 Task: Look for space in Antofagasta, Chile from 3rd August, 2023 to 7th August, 2023 for 2 adults in price range Rs.4000 to Rs.9000. Place can be private room with 1  bedroom having 1 bed and 1 bathroom. Property type can be house, flat, guest house, hotel. Booking option can be shelf check-in. Required host language is English.
Action: Mouse moved to (451, 147)
Screenshot: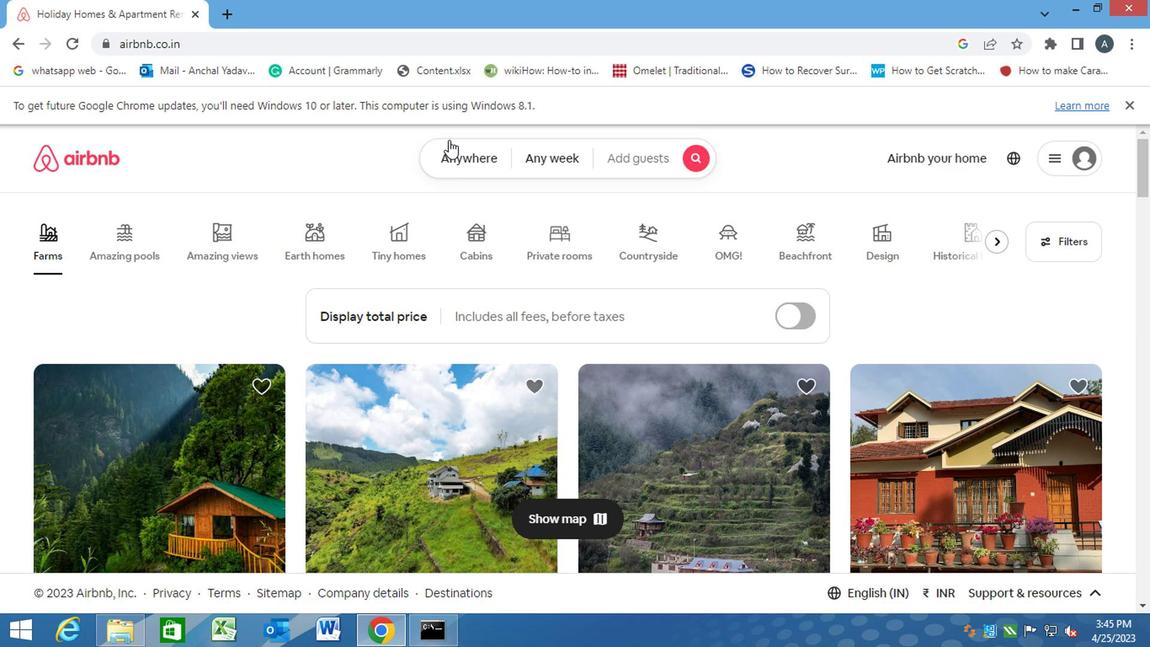 
Action: Mouse pressed left at (451, 147)
Screenshot: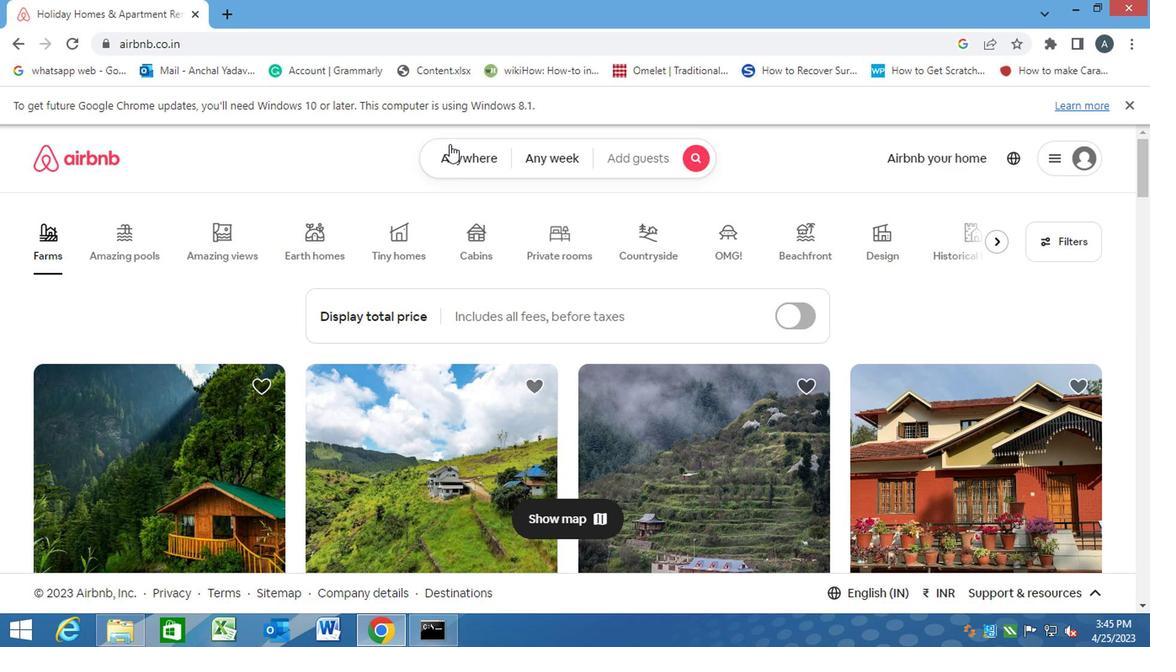 
Action: Mouse moved to (367, 213)
Screenshot: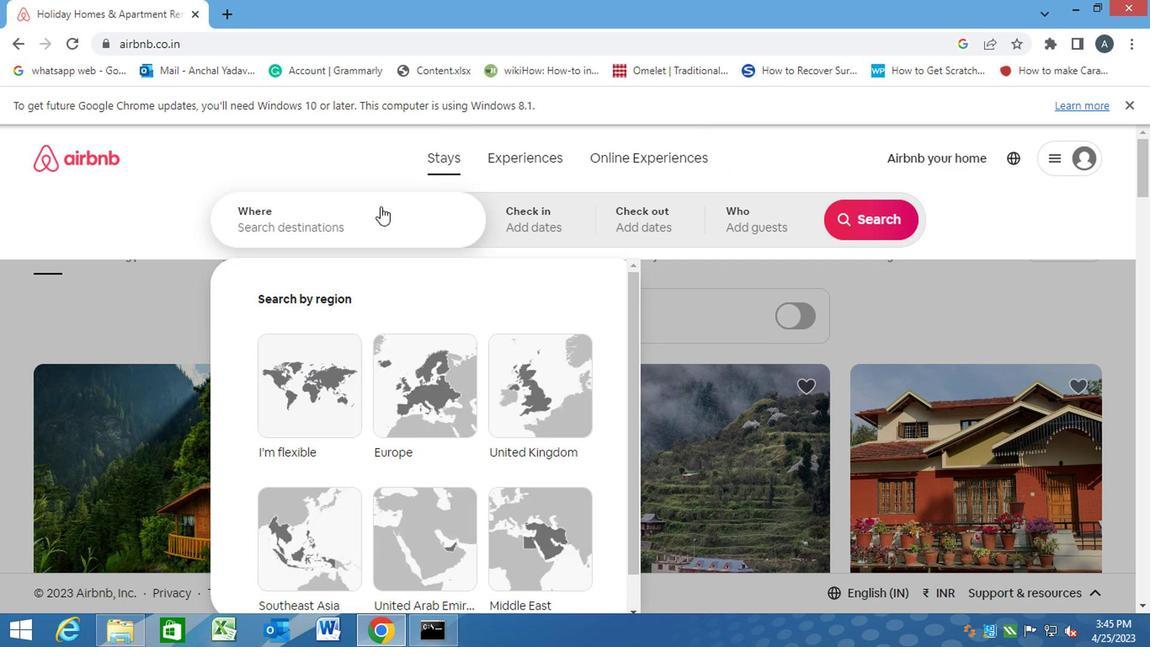 
Action: Mouse pressed left at (367, 213)
Screenshot: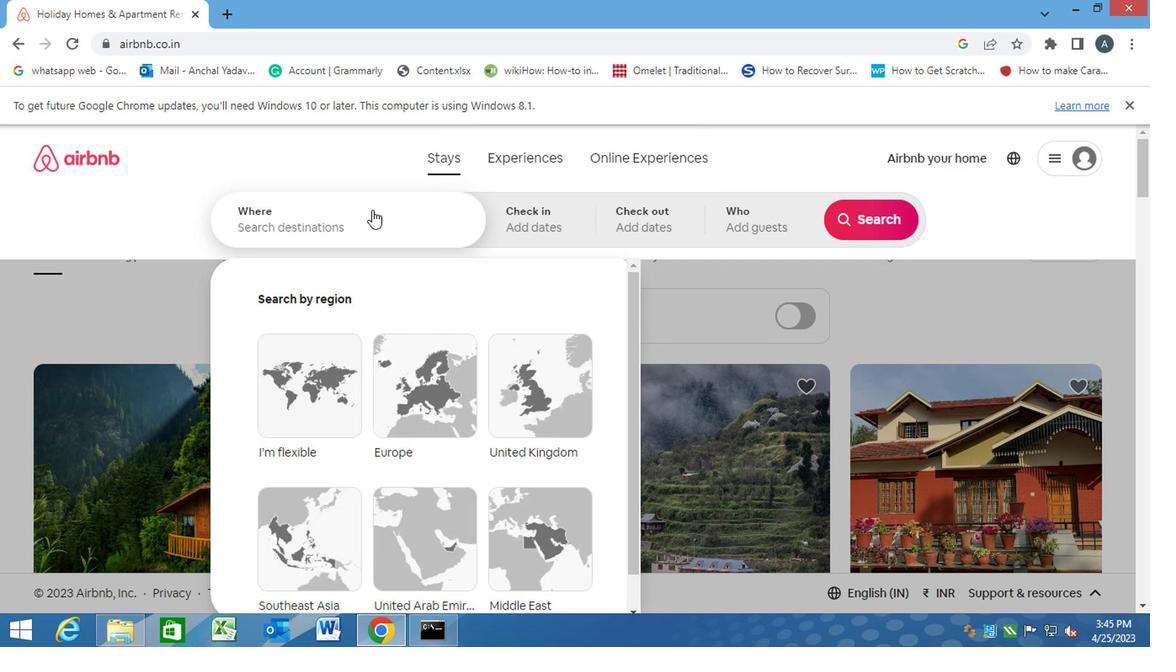 
Action: Key pressed a<Key.caps_lock>ntofagasta,<Key.space><Key.caps_lock>c<Key.caps_lock>hile<Key.enter>
Screenshot: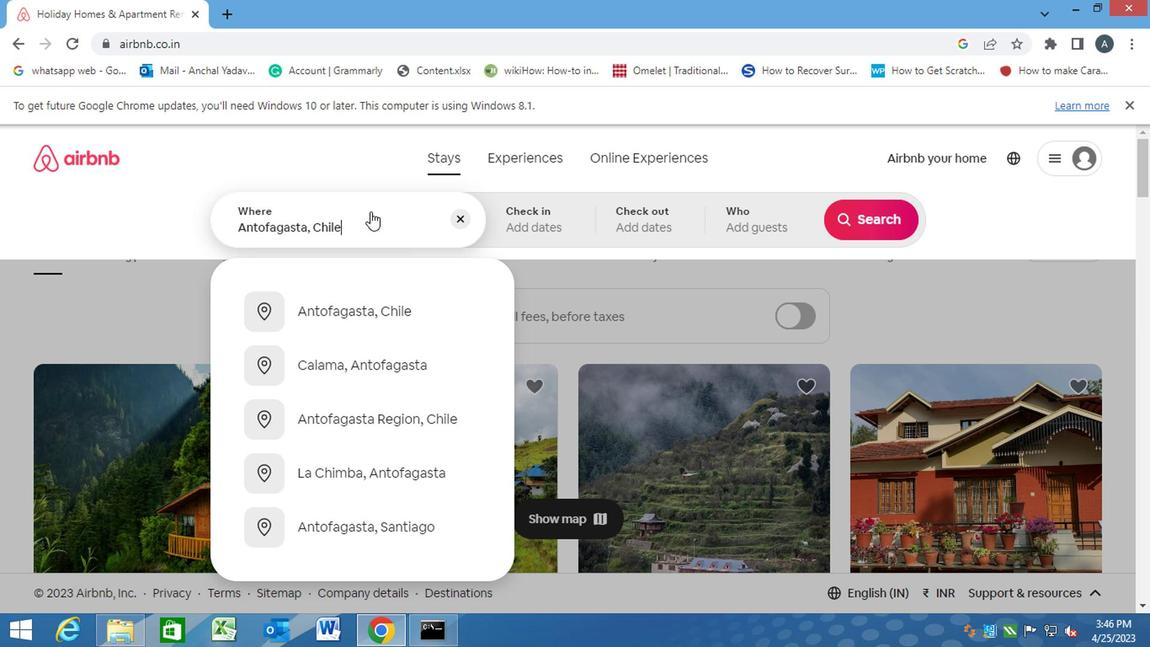 
Action: Mouse moved to (862, 354)
Screenshot: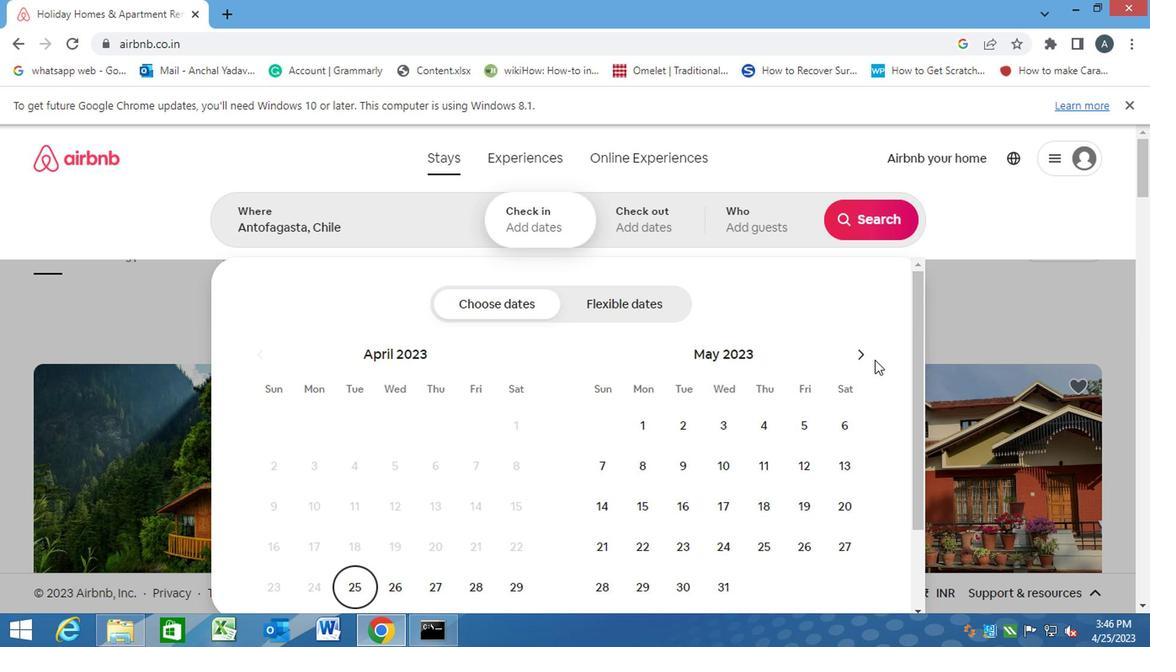 
Action: Mouse pressed left at (862, 354)
Screenshot: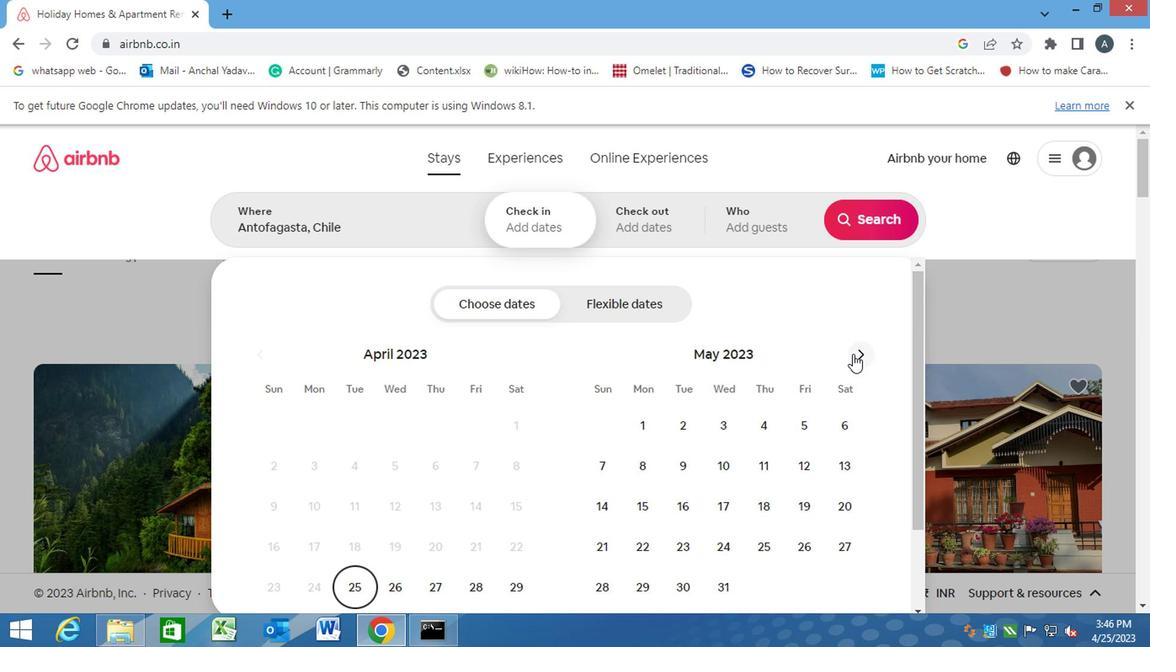 
Action: Mouse moved to (862, 354)
Screenshot: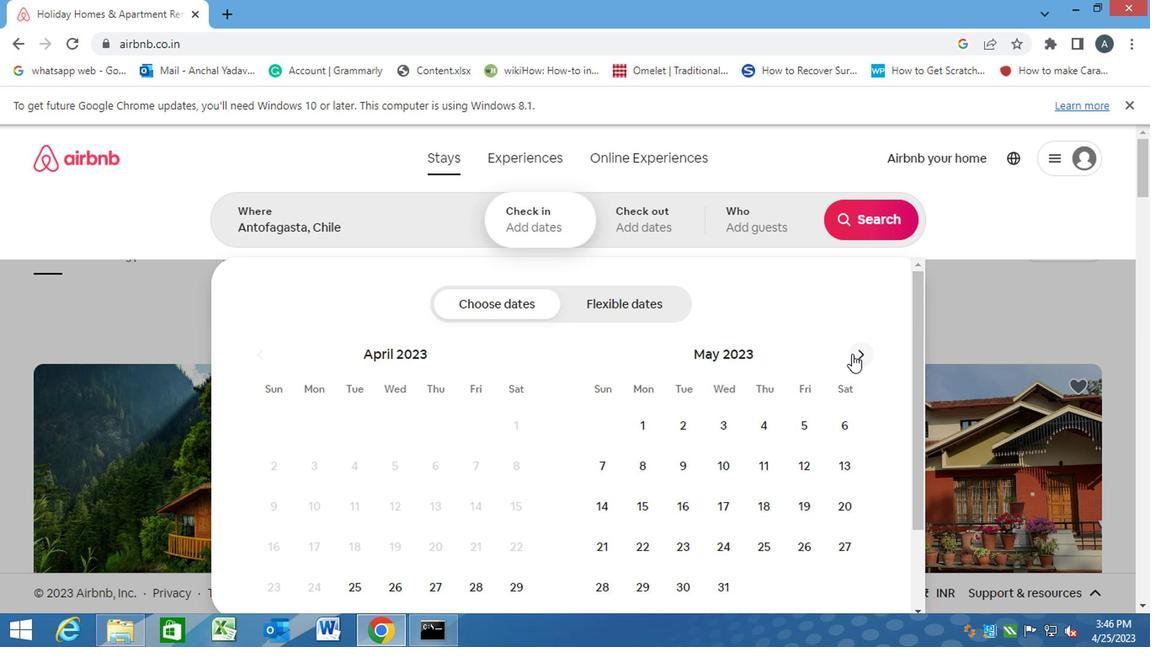 
Action: Mouse pressed left at (862, 354)
Screenshot: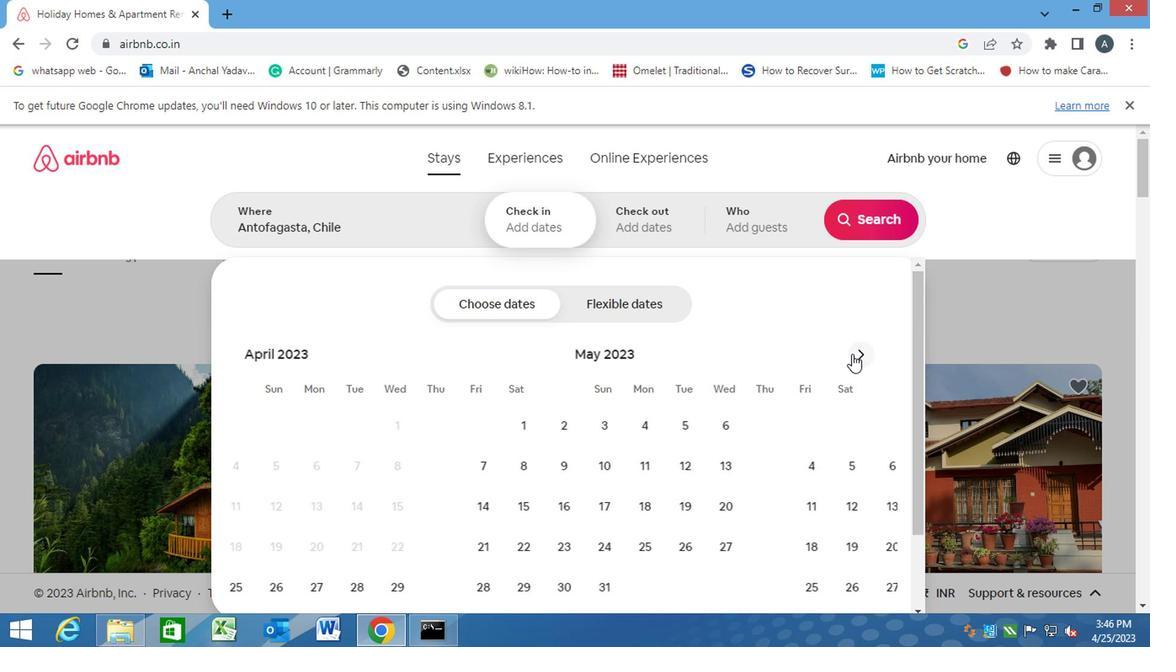 
Action: Mouse pressed left at (862, 354)
Screenshot: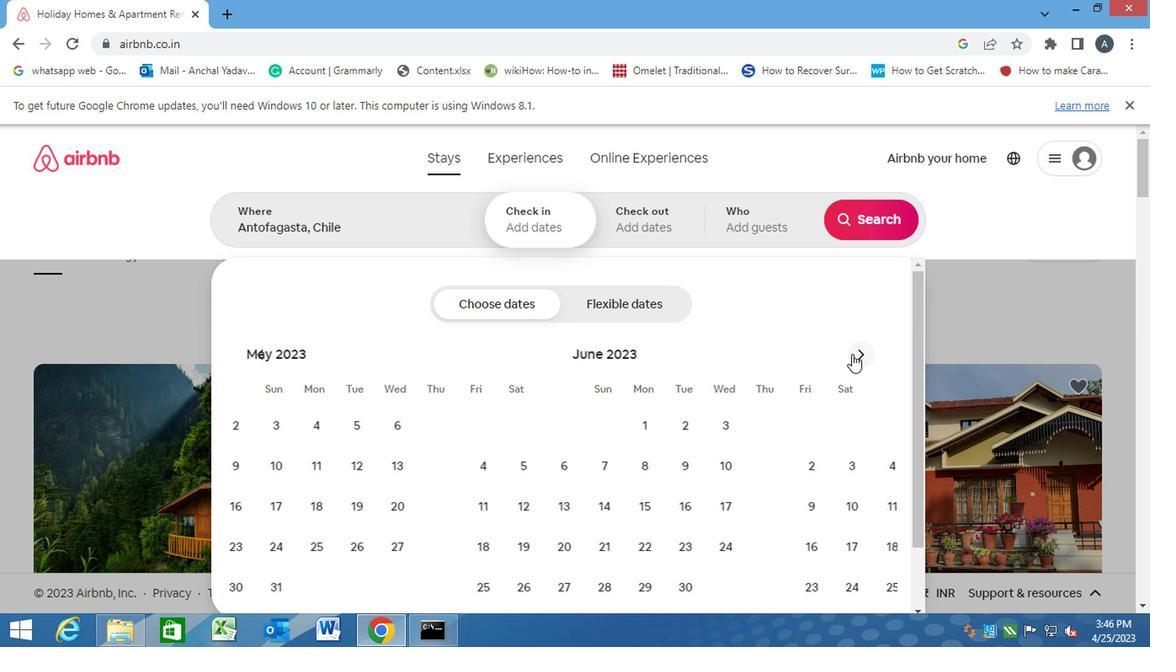 
Action: Mouse moved to (780, 420)
Screenshot: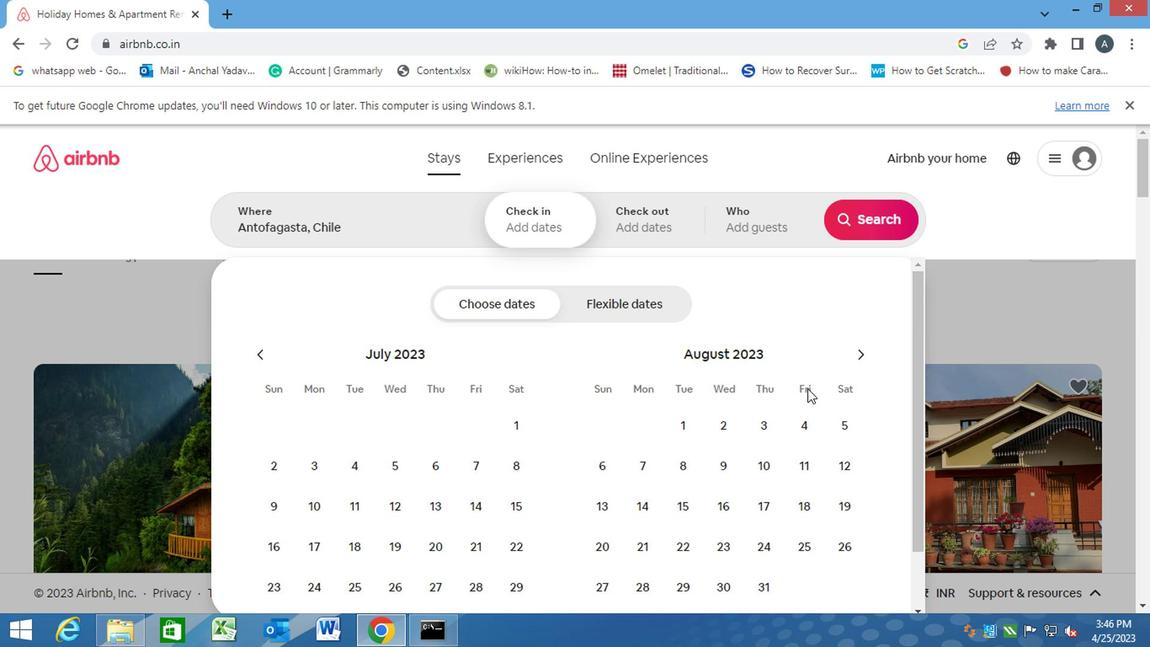 
Action: Mouse pressed left at (780, 420)
Screenshot: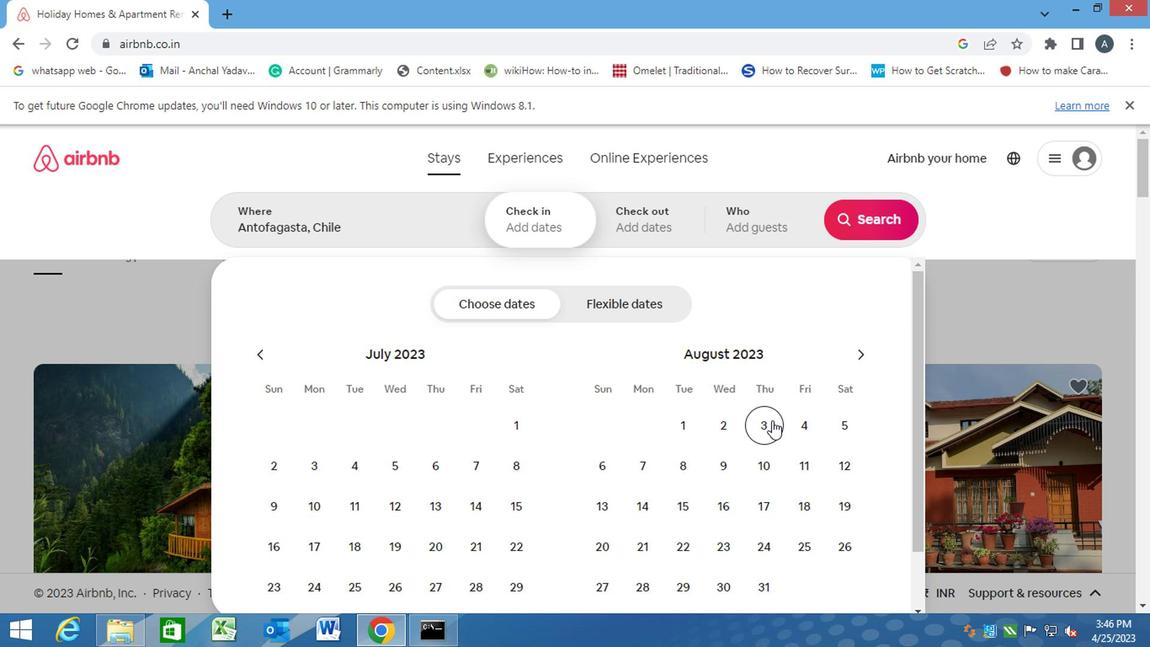
Action: Mouse moved to (658, 466)
Screenshot: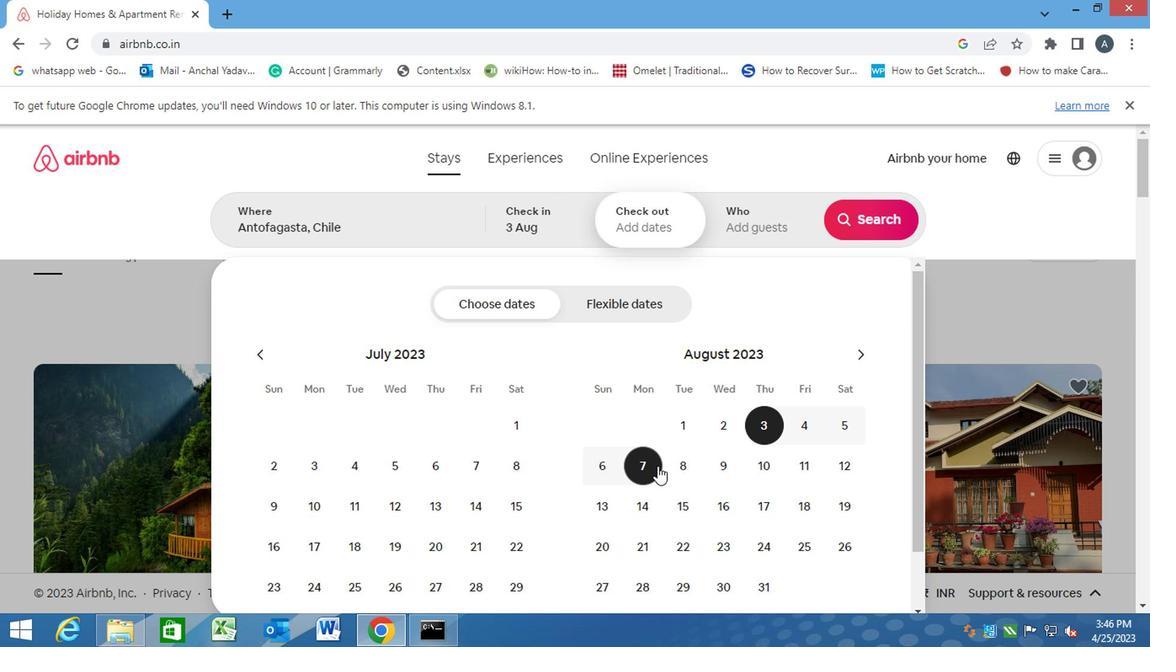 
Action: Mouse pressed left at (658, 466)
Screenshot: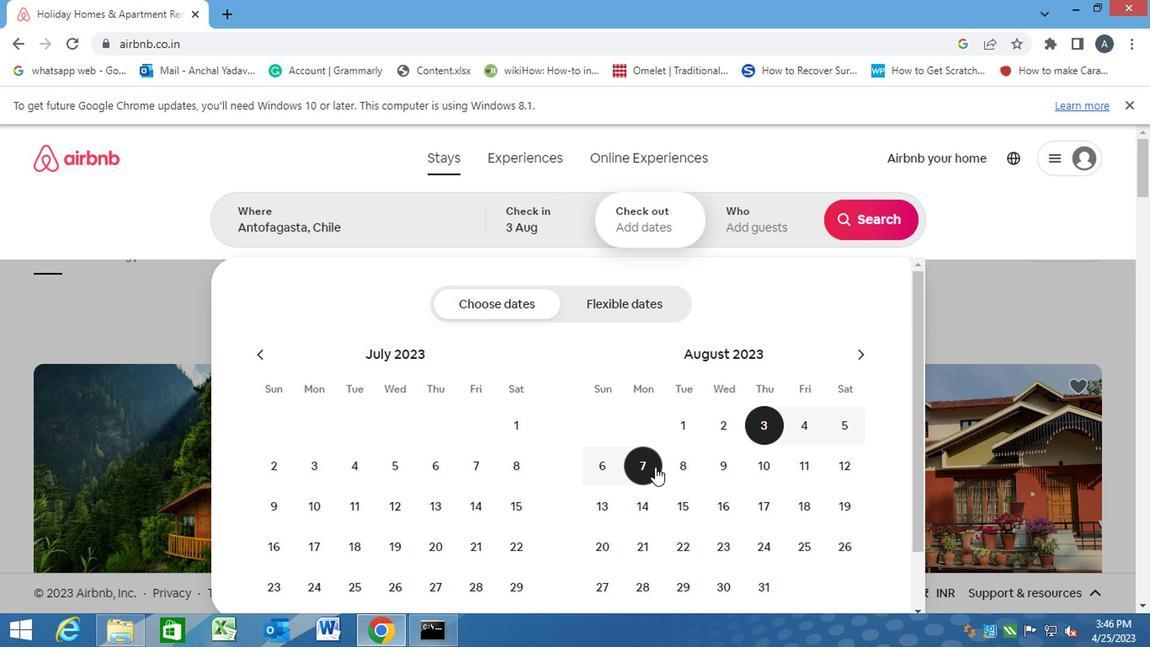 
Action: Mouse moved to (753, 218)
Screenshot: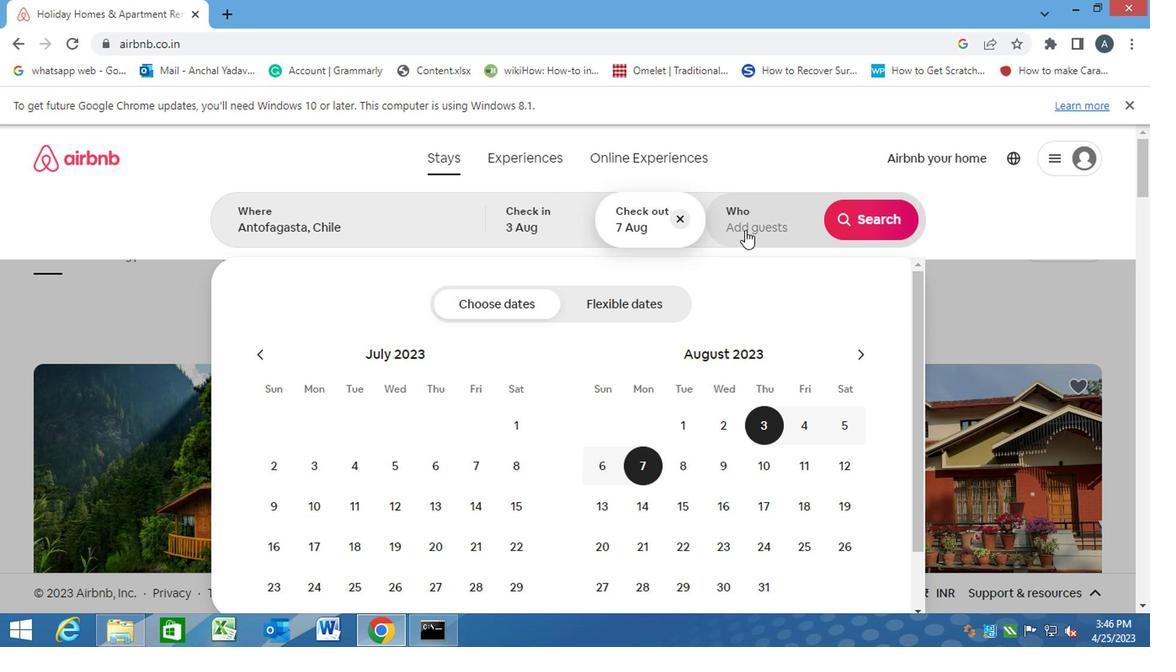 
Action: Mouse pressed left at (753, 218)
Screenshot: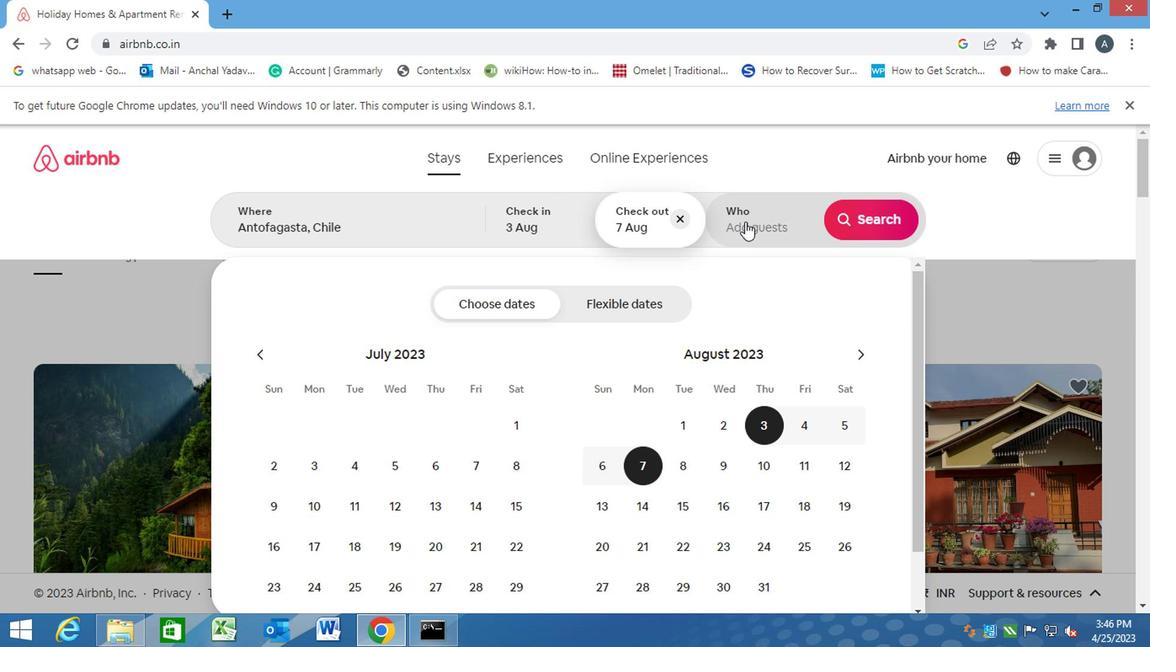 
Action: Mouse moved to (884, 306)
Screenshot: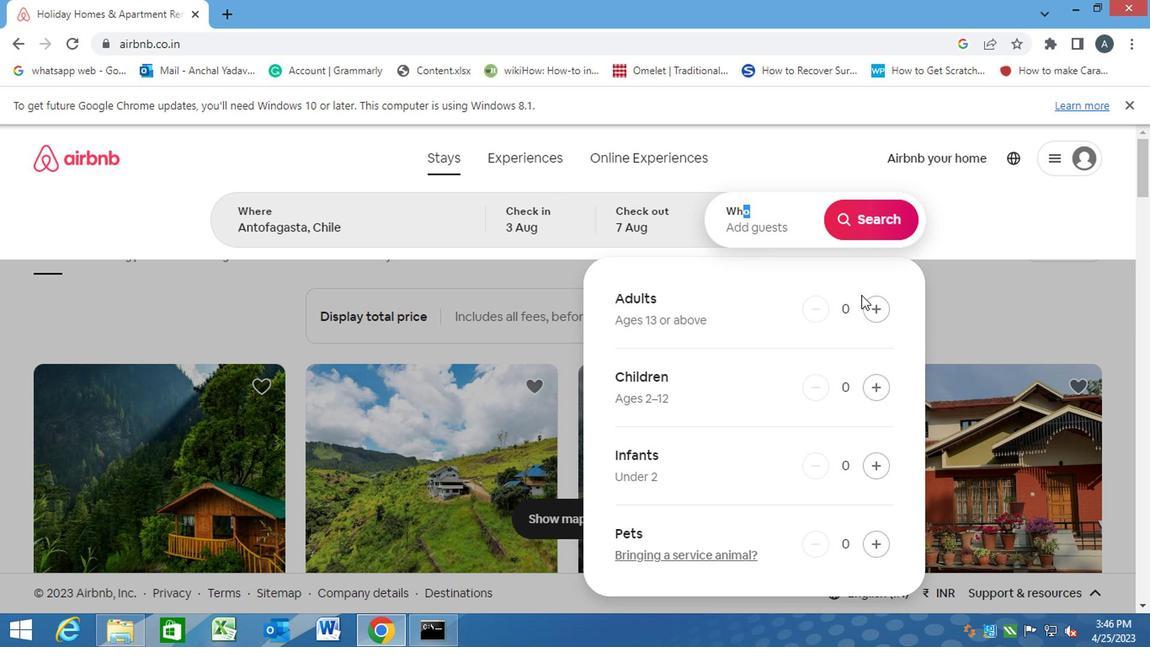 
Action: Mouse pressed left at (884, 306)
Screenshot: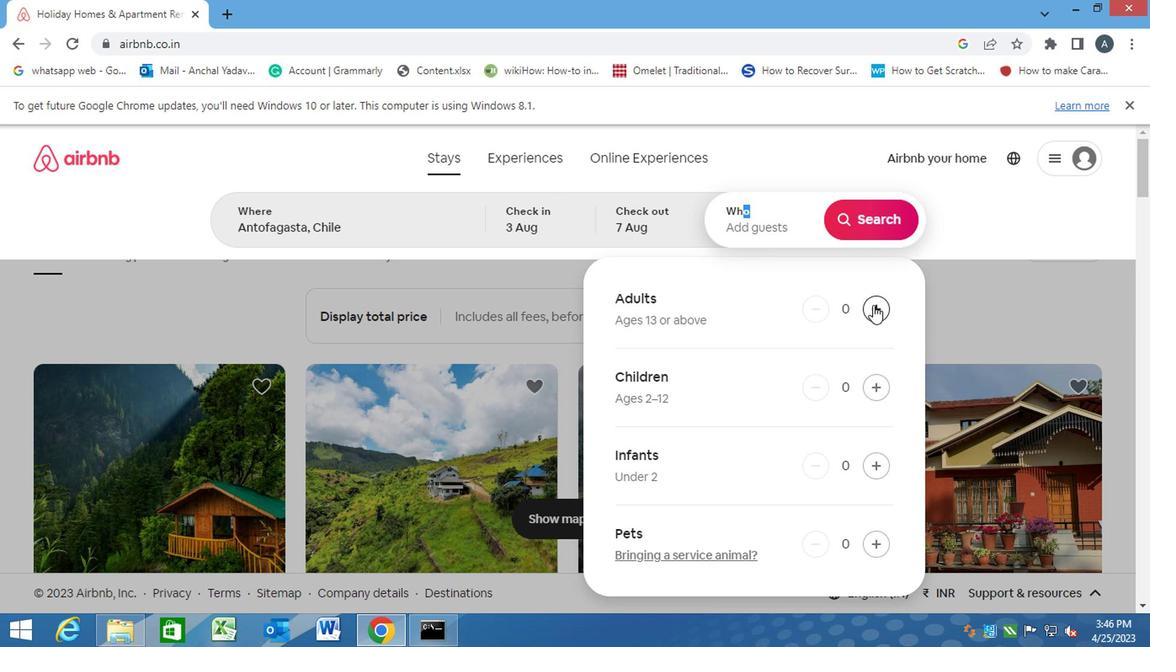
Action: Mouse pressed left at (884, 306)
Screenshot: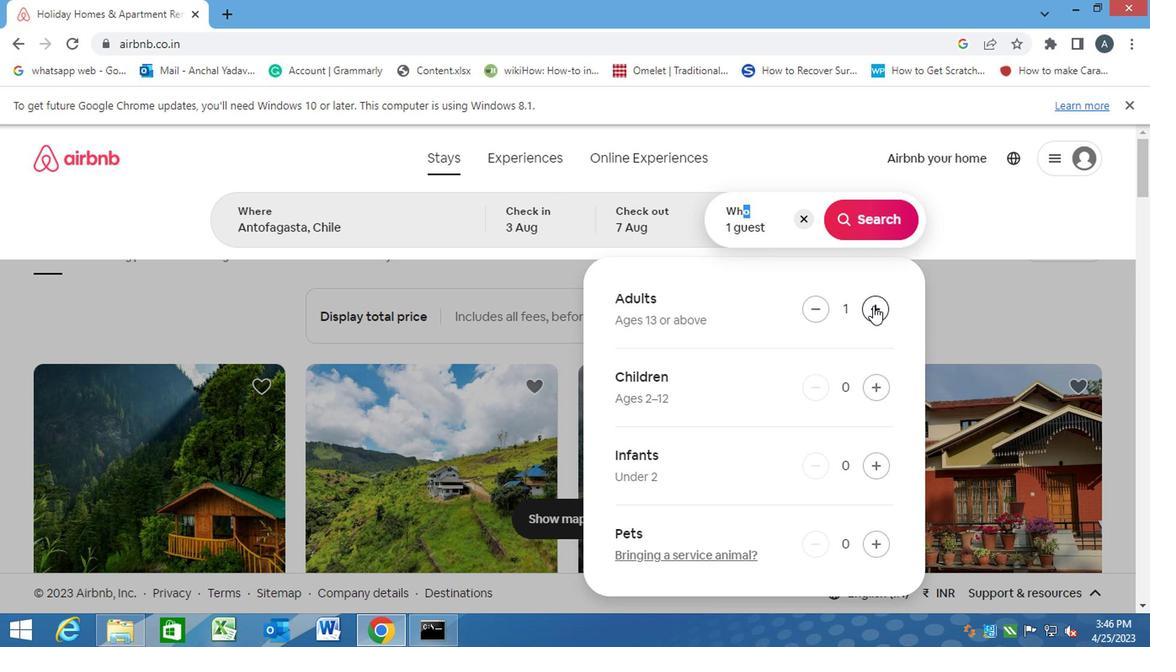 
Action: Mouse moved to (868, 215)
Screenshot: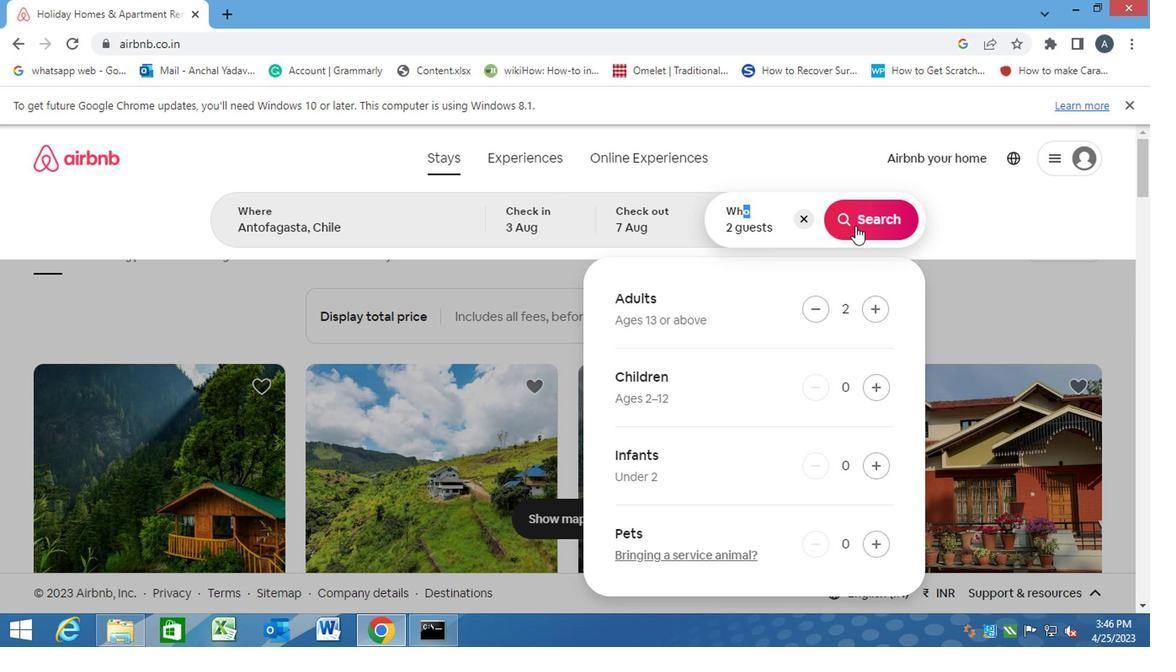 
Action: Mouse pressed left at (868, 215)
Screenshot: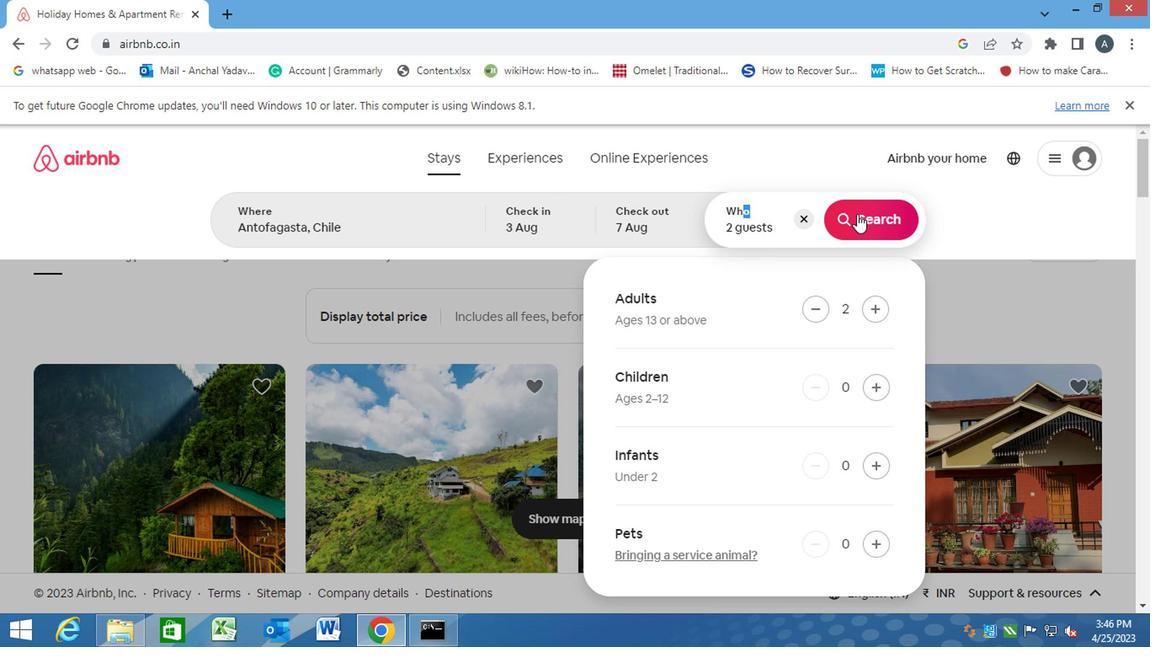 
Action: Mouse moved to (1109, 215)
Screenshot: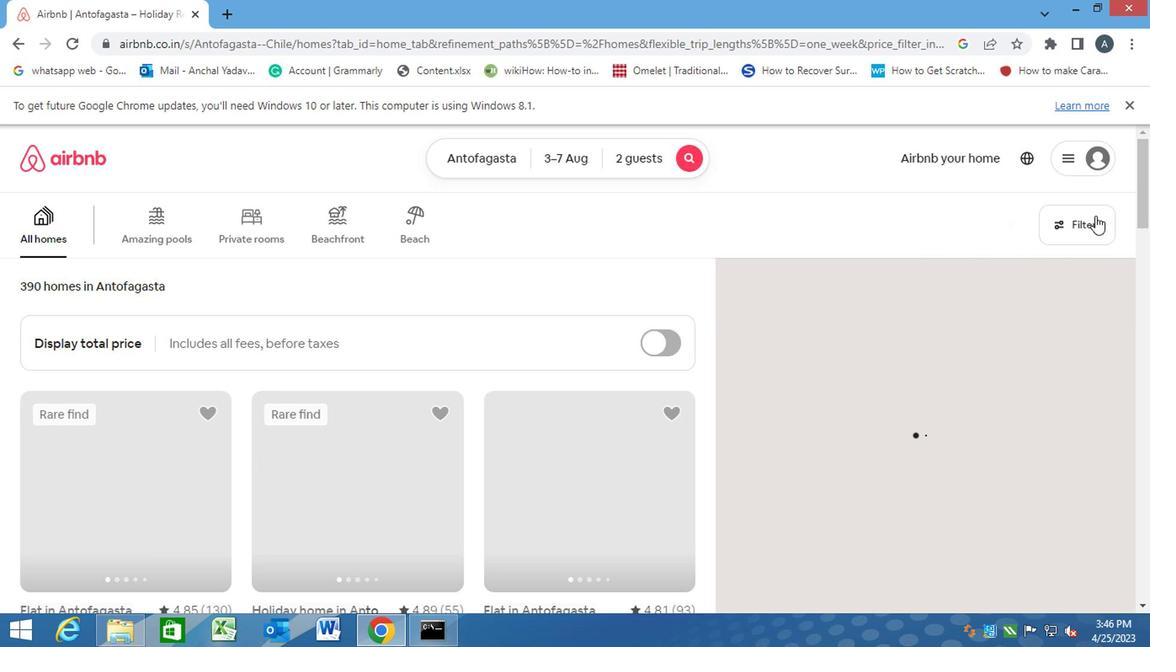 
Action: Mouse pressed left at (1109, 215)
Screenshot: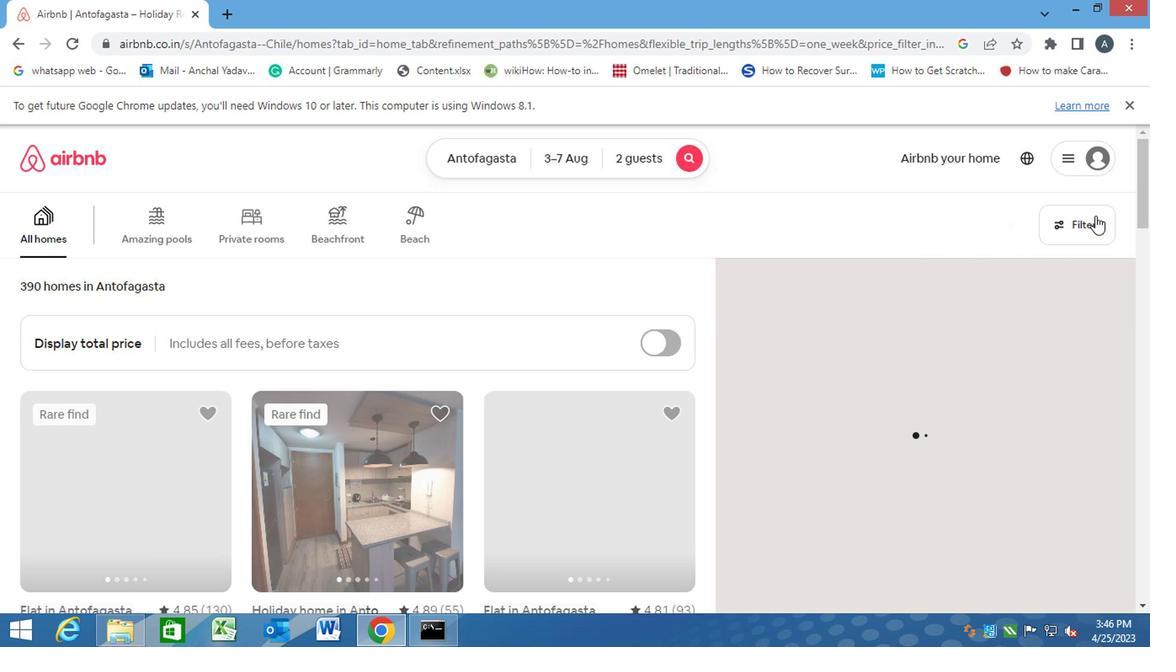
Action: Mouse moved to (379, 436)
Screenshot: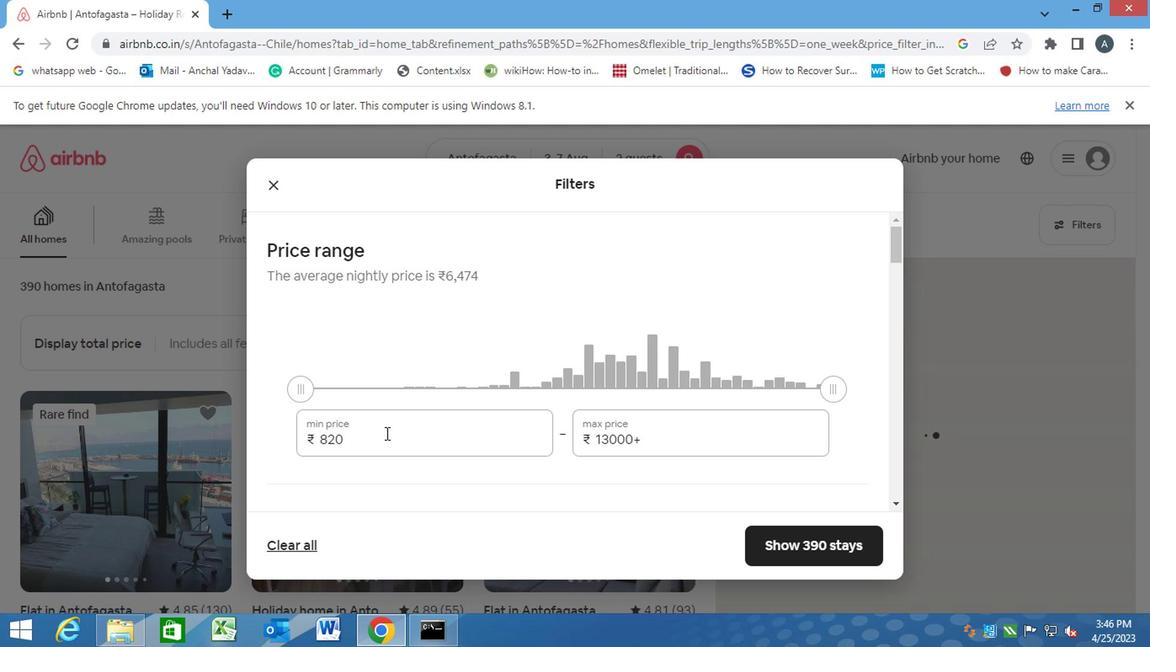 
Action: Mouse pressed left at (379, 436)
Screenshot: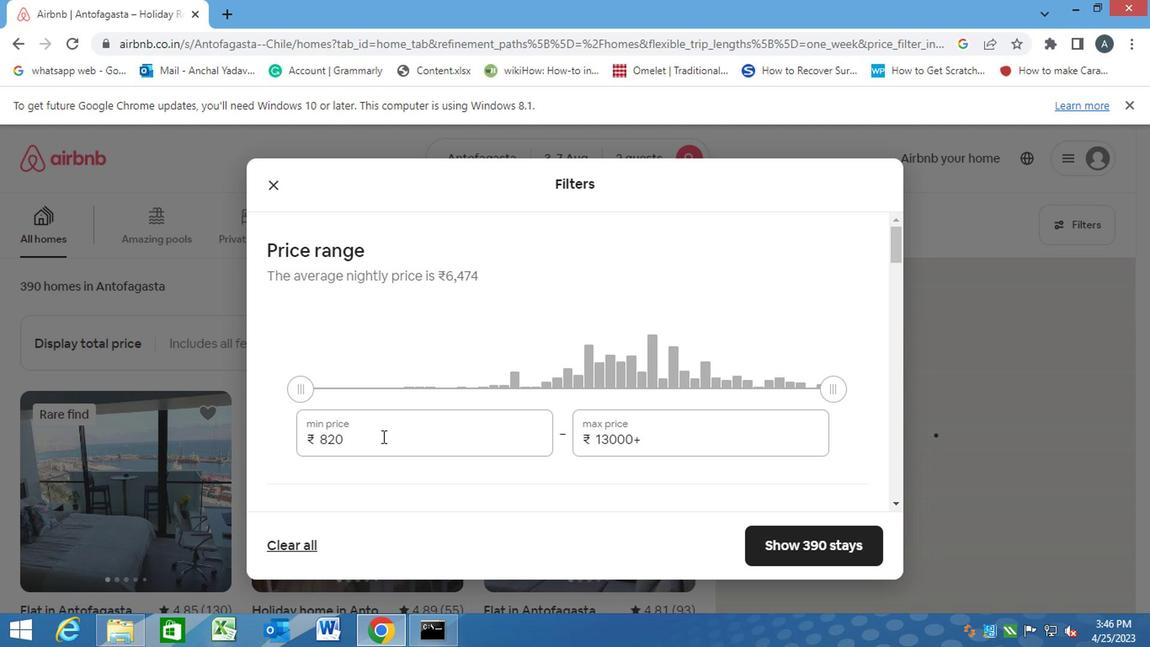 
Action: Mouse moved to (272, 446)
Screenshot: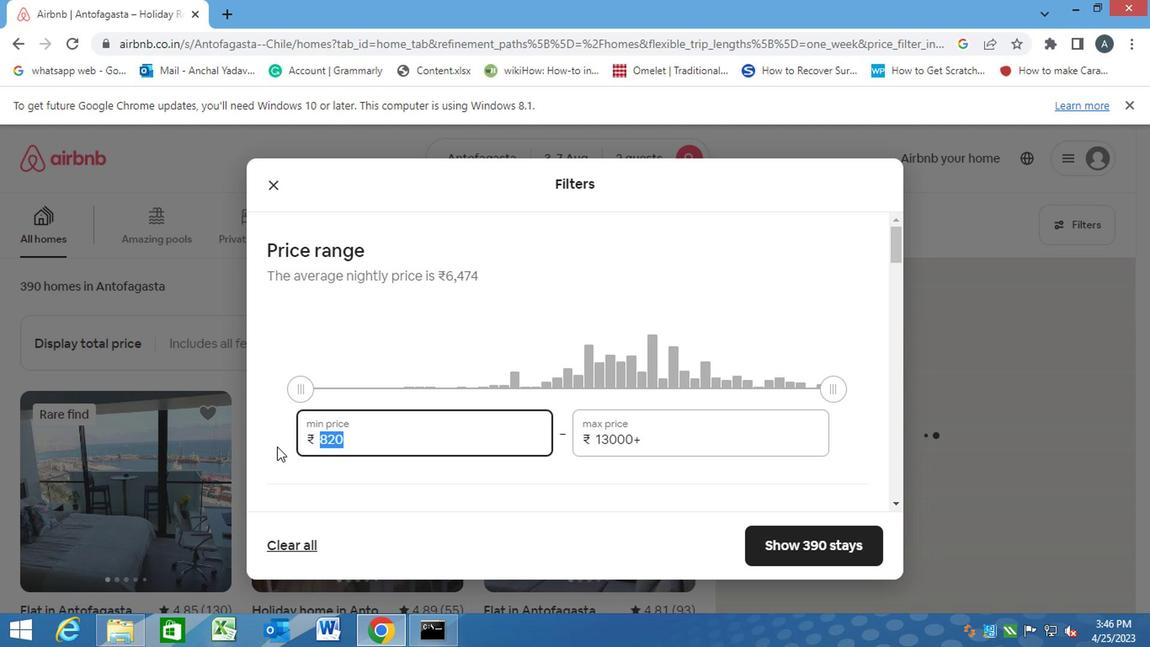 
Action: Key pressed 4000<Key.tab><Key.backspace>8<Key.backspace><Key.backspace><Key.backspace><Key.backspace><Key.backspace><Key.backspace><Key.backspace><Key.backspace><Key.backspace><Key.backspace><Key.backspace><Key.backspace><Key.backspace><Key.backspace><Key.backspace><Key.backspace><Key.backspace><Key.backspace><Key.backspace><Key.backspace><Key.backspace><Key.backspace><Key.backspace>9000
Screenshot: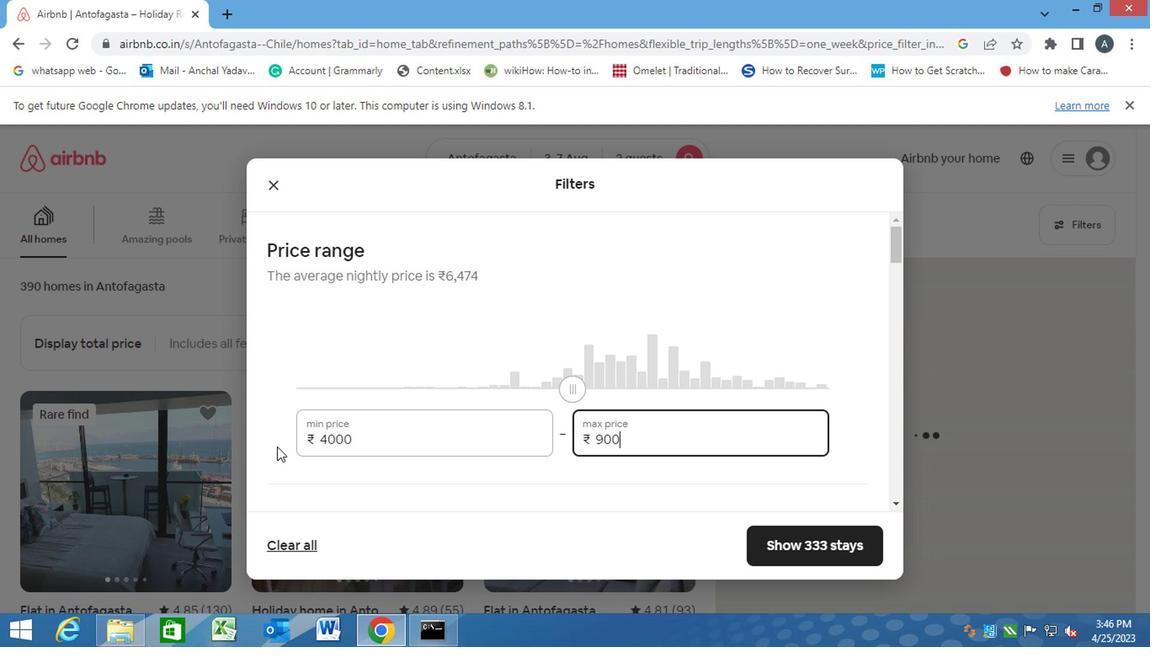 
Action: Mouse moved to (369, 474)
Screenshot: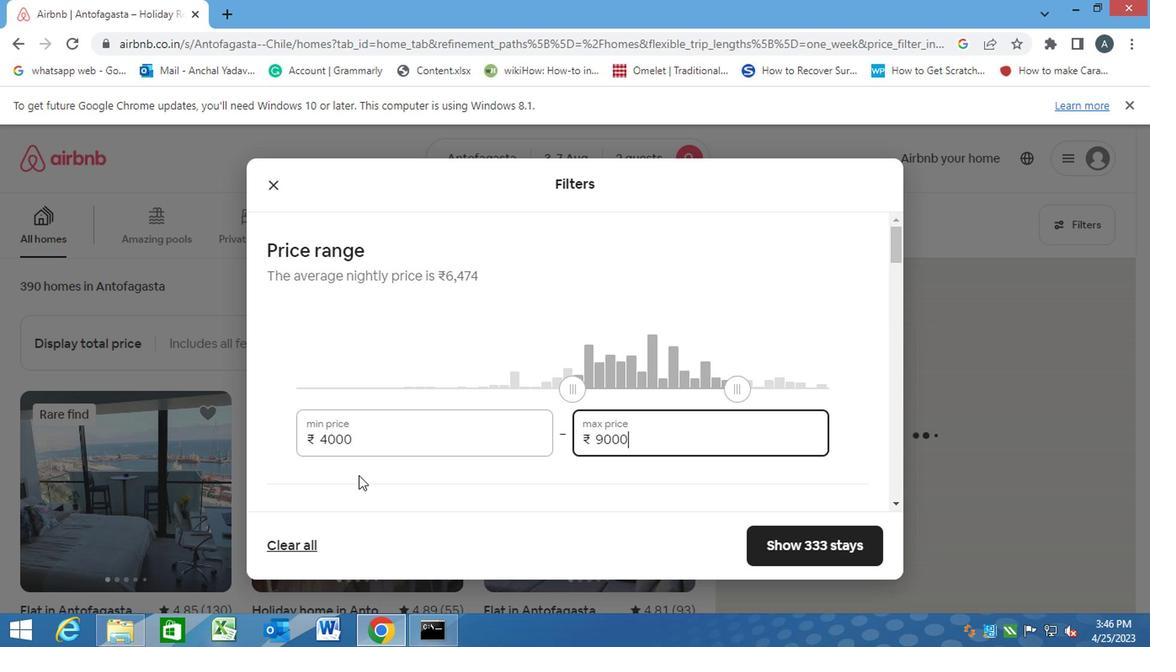 
Action: Mouse pressed left at (369, 474)
Screenshot: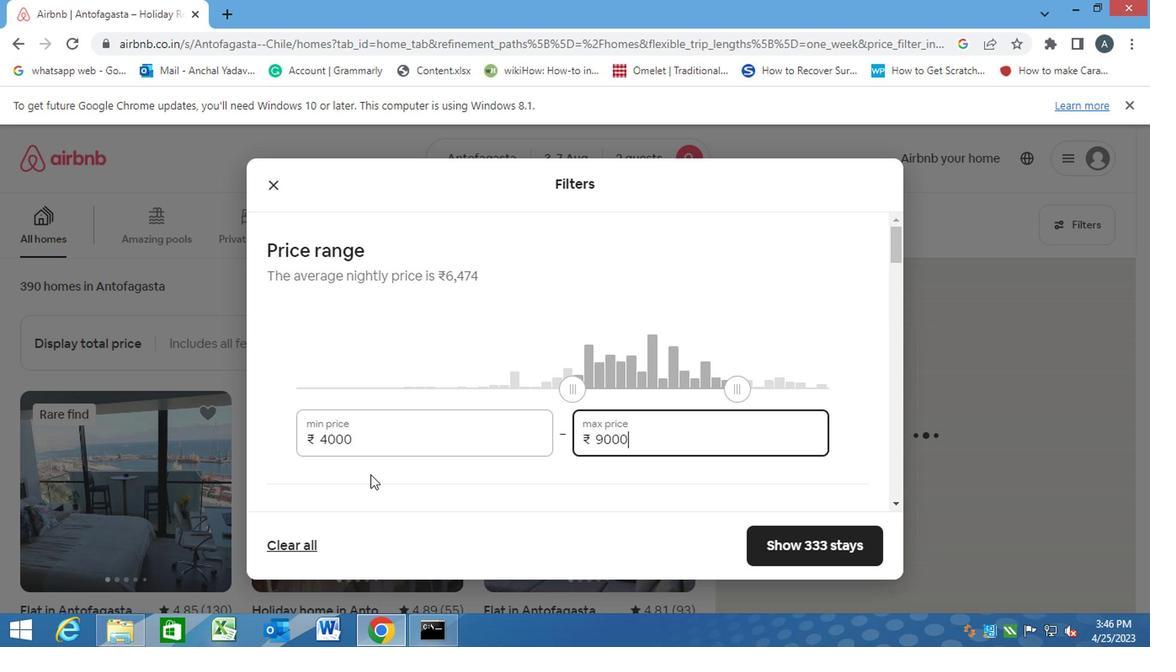 
Action: Mouse moved to (414, 475)
Screenshot: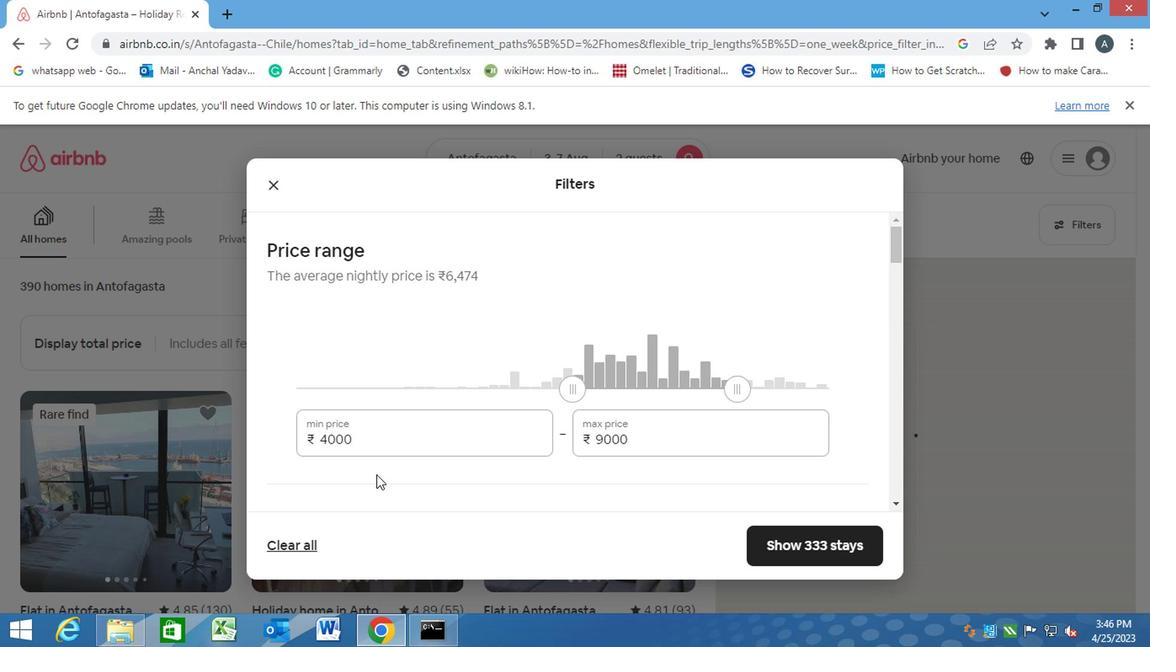 
Action: Mouse scrolled (414, 474) with delta (0, -1)
Screenshot: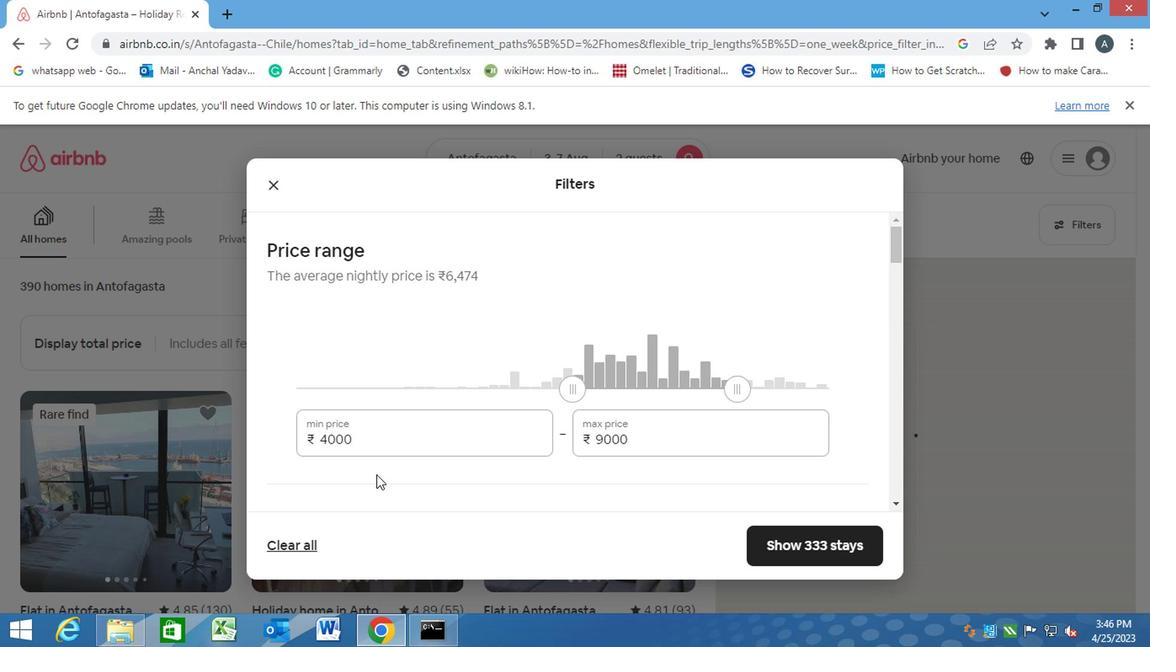 
Action: Mouse moved to (435, 474)
Screenshot: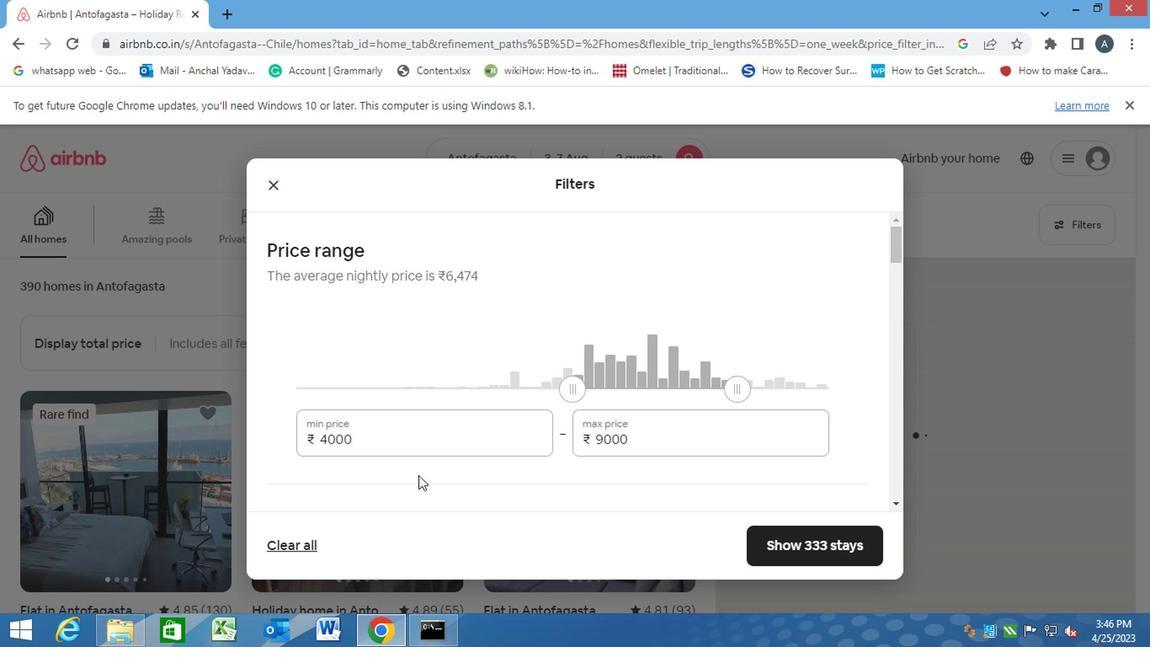 
Action: Mouse scrolled (435, 473) with delta (0, 0)
Screenshot: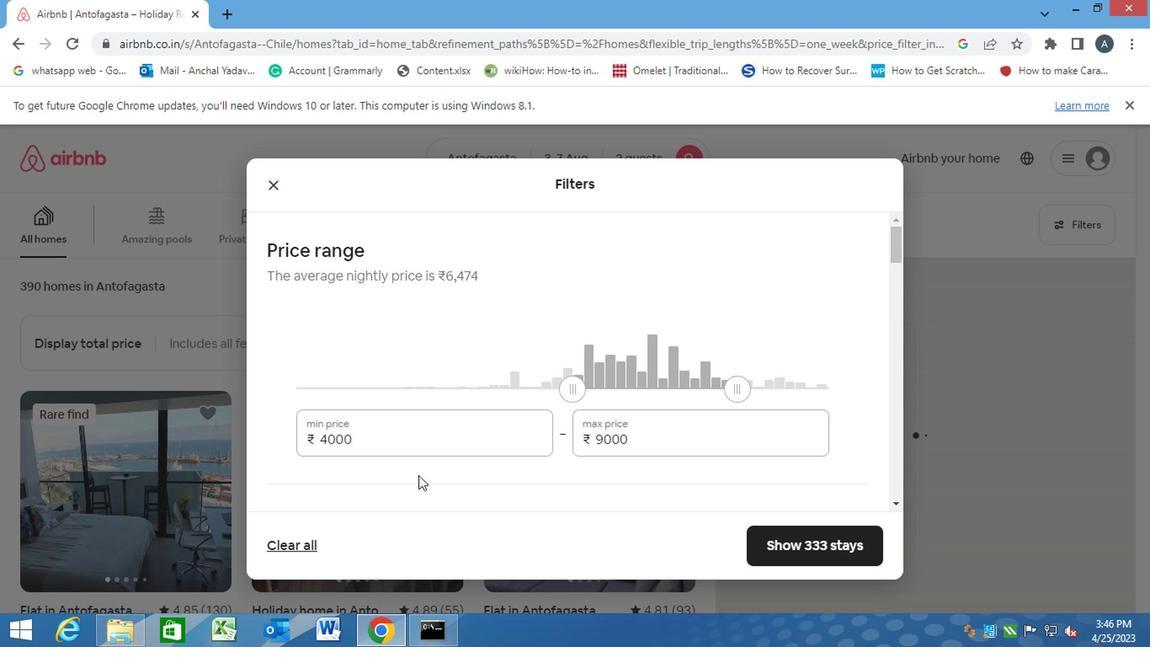 
Action: Mouse moved to (572, 403)
Screenshot: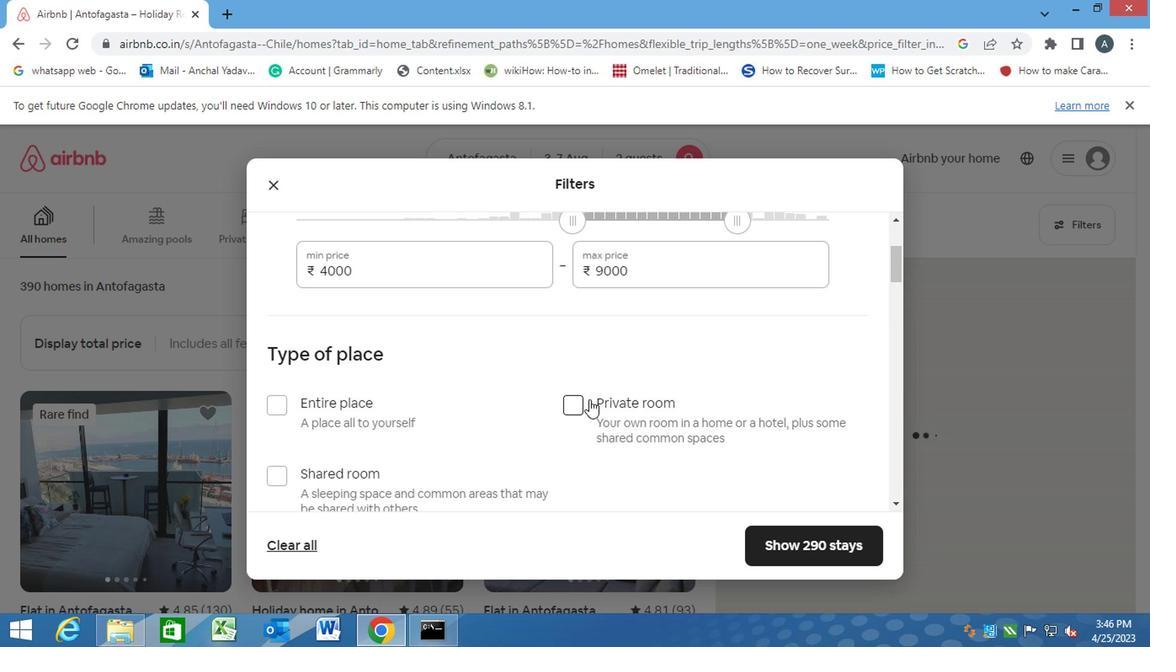 
Action: Mouse pressed left at (572, 403)
Screenshot: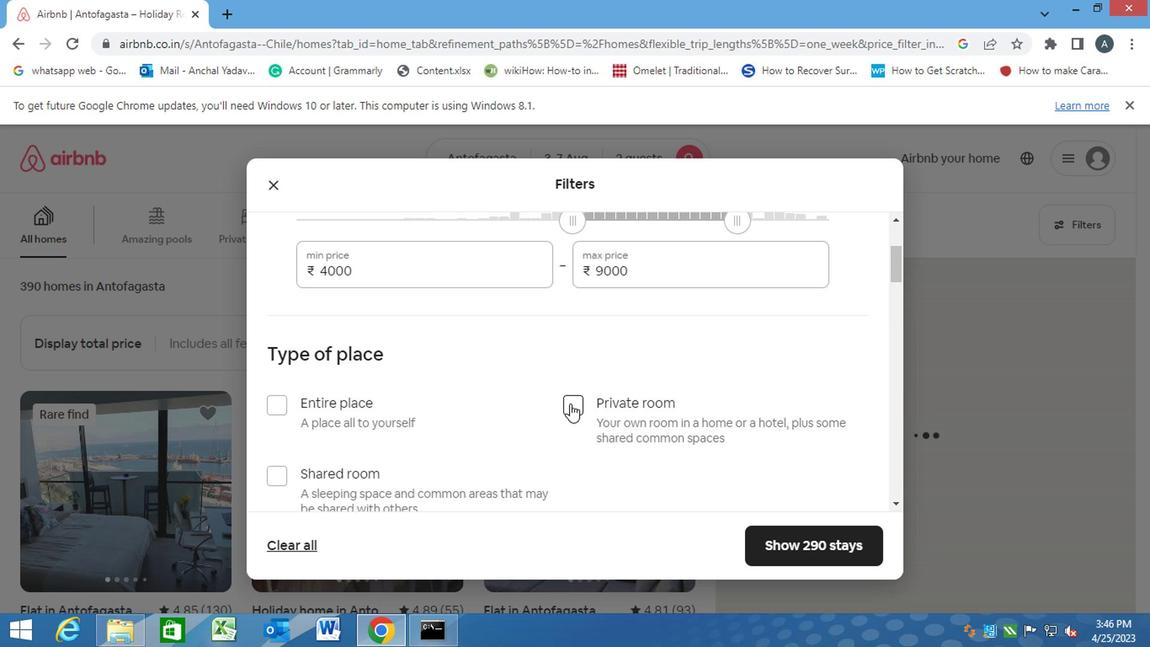 
Action: Mouse moved to (527, 452)
Screenshot: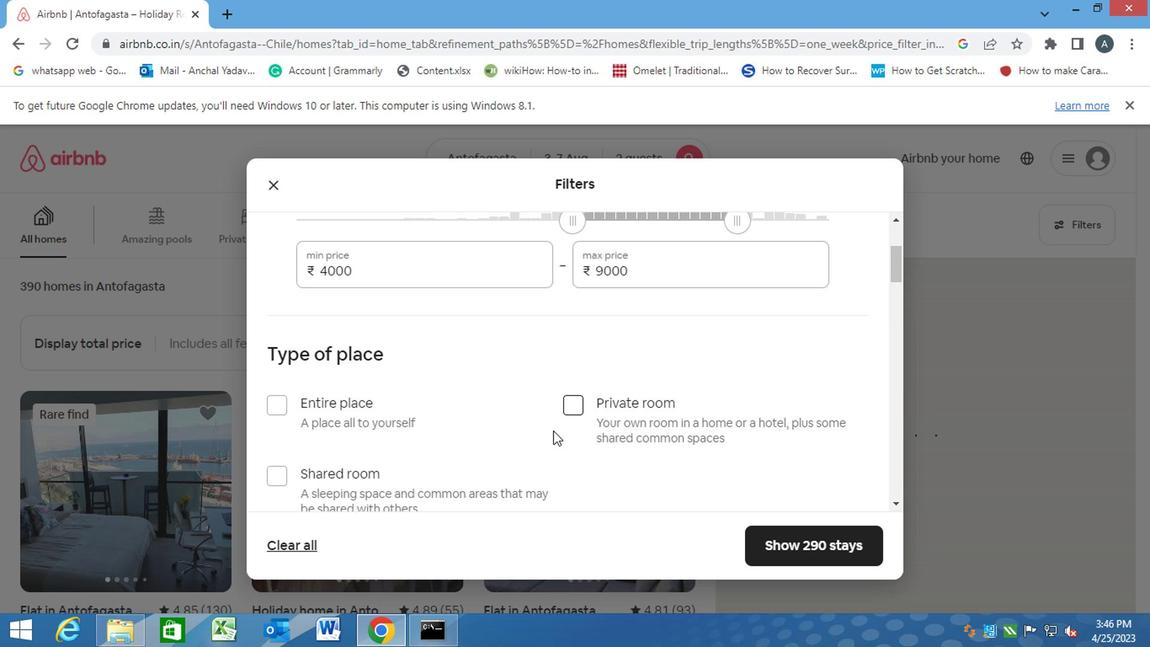 
Action: Mouse scrolled (527, 451) with delta (0, 0)
Screenshot: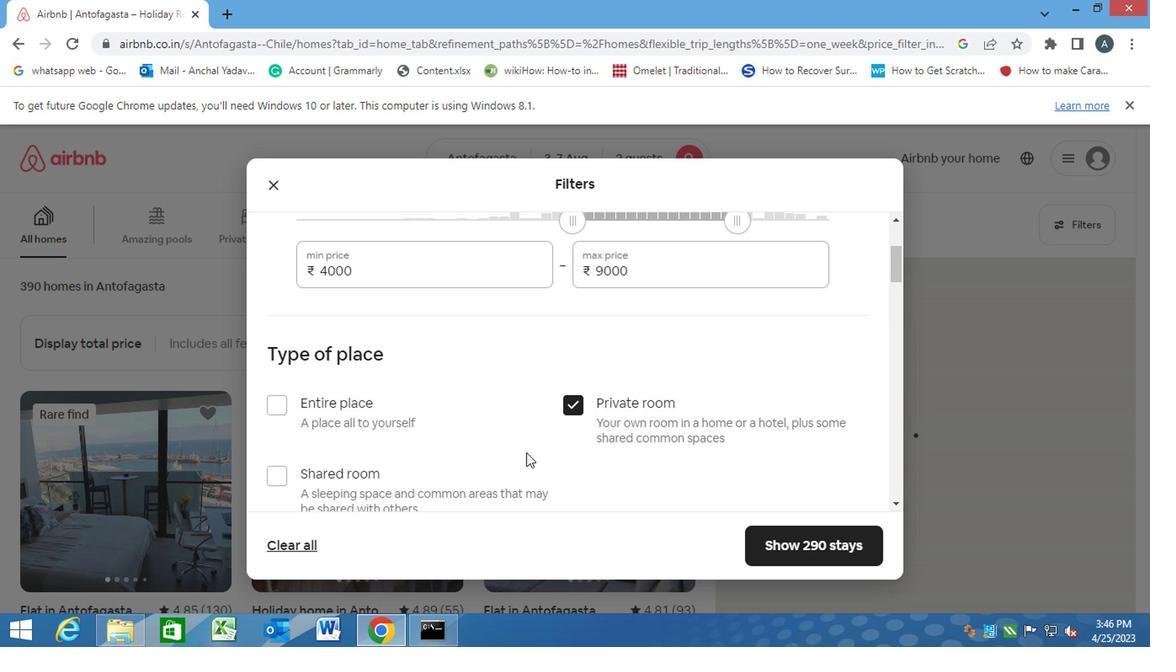 
Action: Mouse scrolled (527, 451) with delta (0, 0)
Screenshot: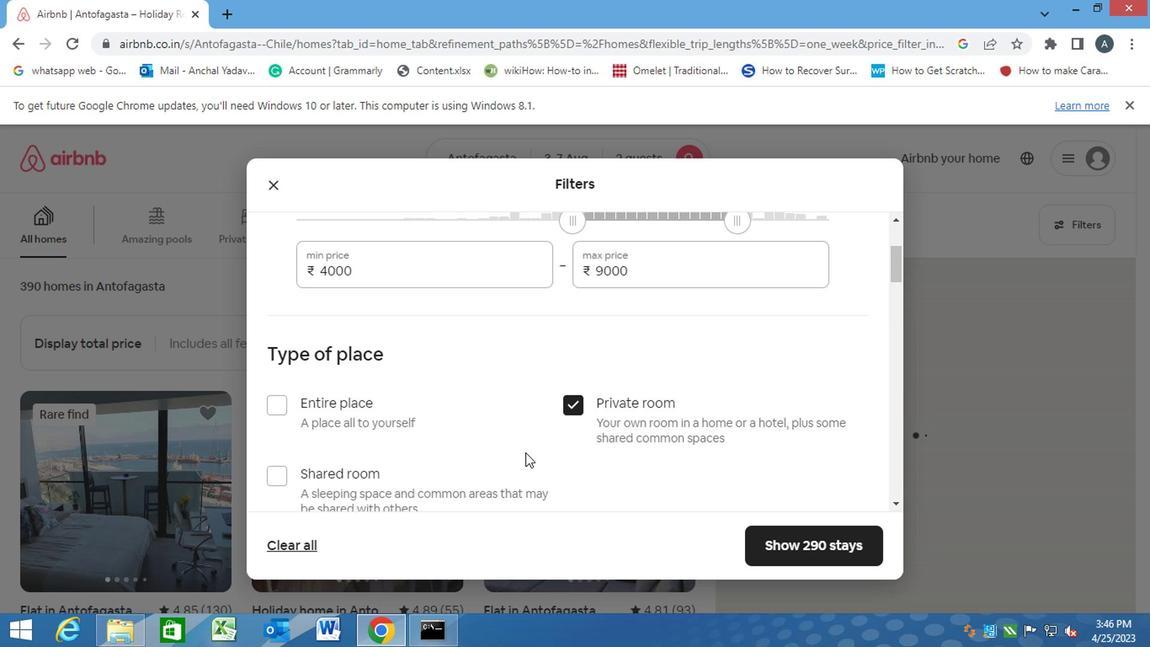 
Action: Mouse scrolled (527, 451) with delta (0, 0)
Screenshot: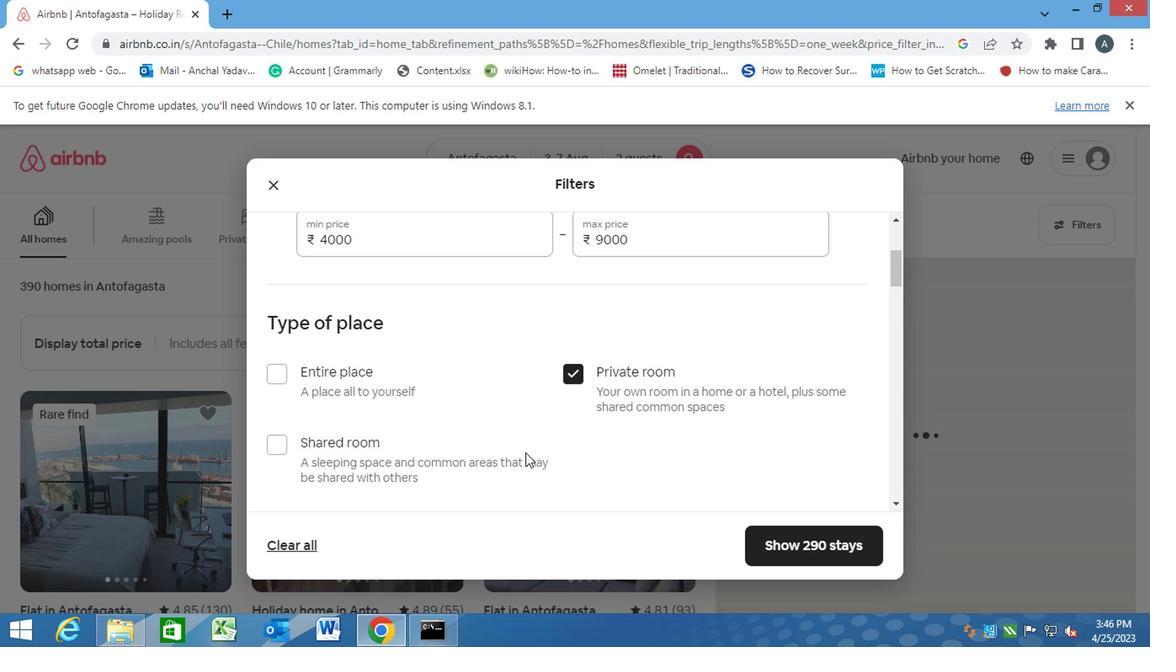 
Action: Mouse scrolled (527, 451) with delta (0, 0)
Screenshot: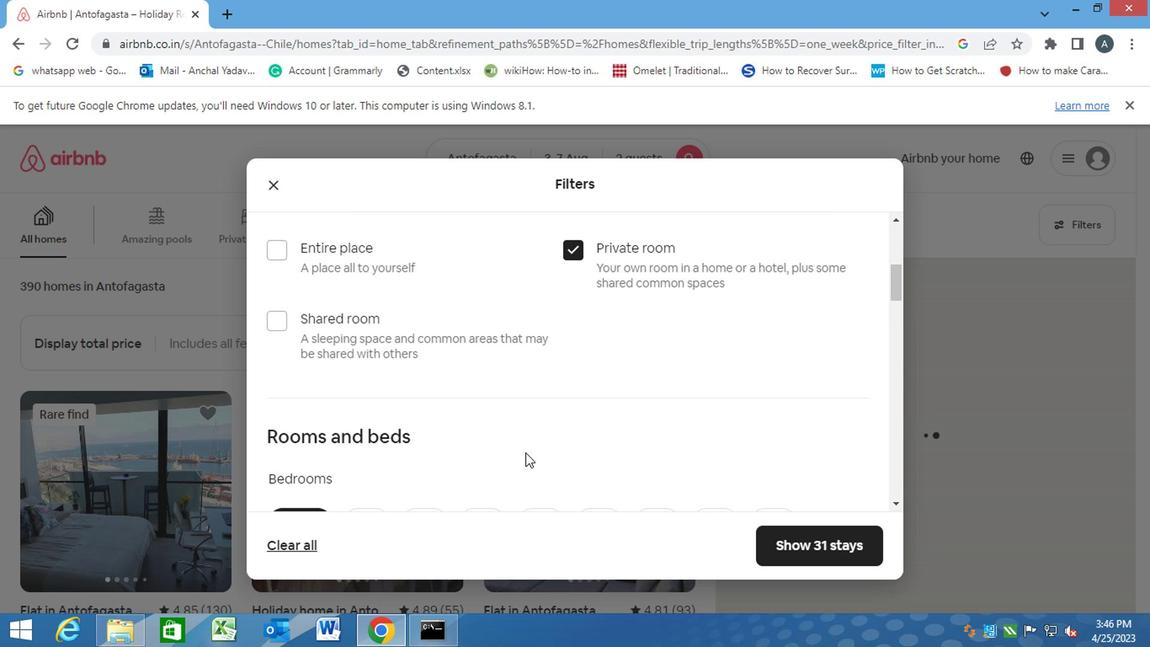 
Action: Mouse scrolled (527, 451) with delta (0, 0)
Screenshot: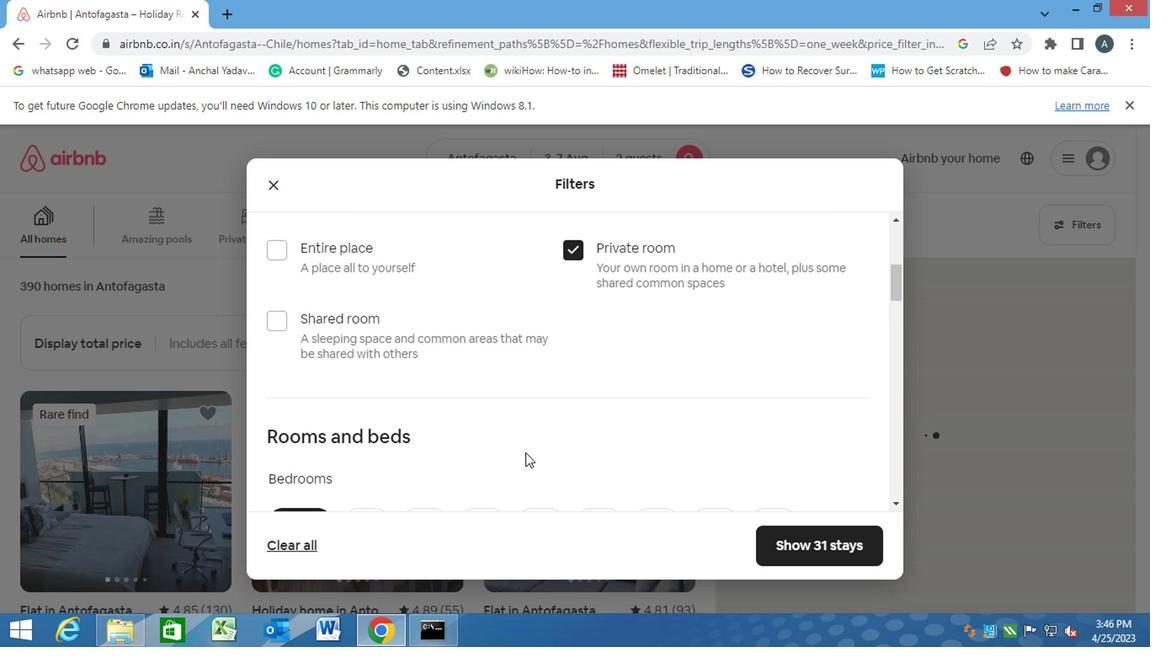 
Action: Mouse moved to (359, 255)
Screenshot: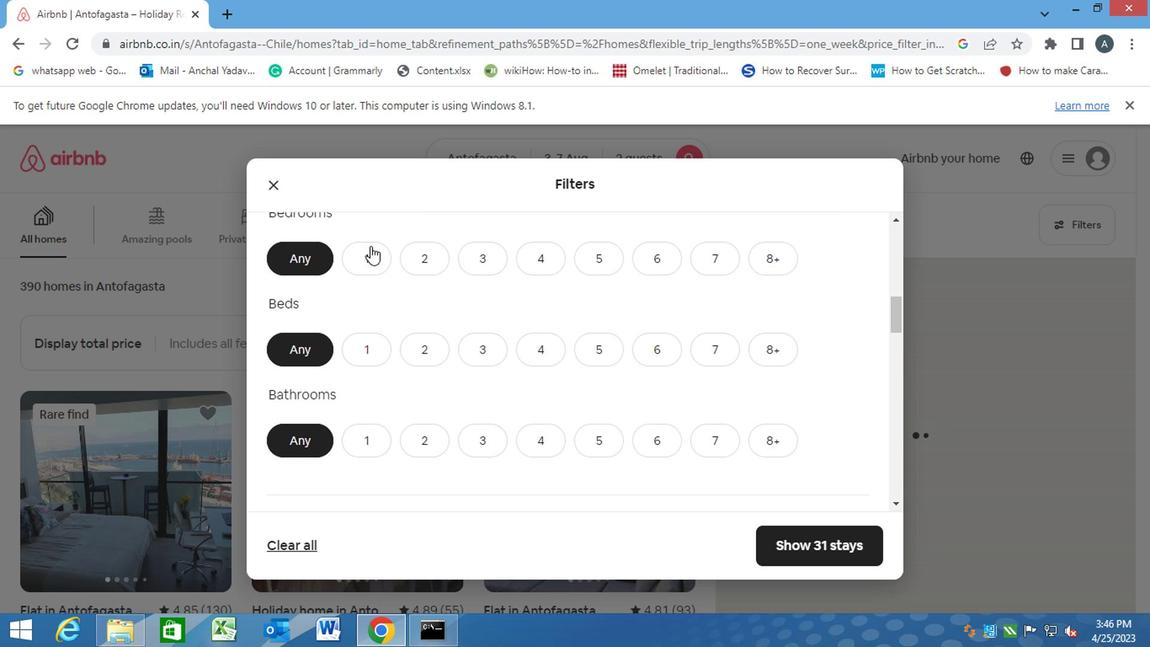
Action: Mouse pressed left at (359, 255)
Screenshot: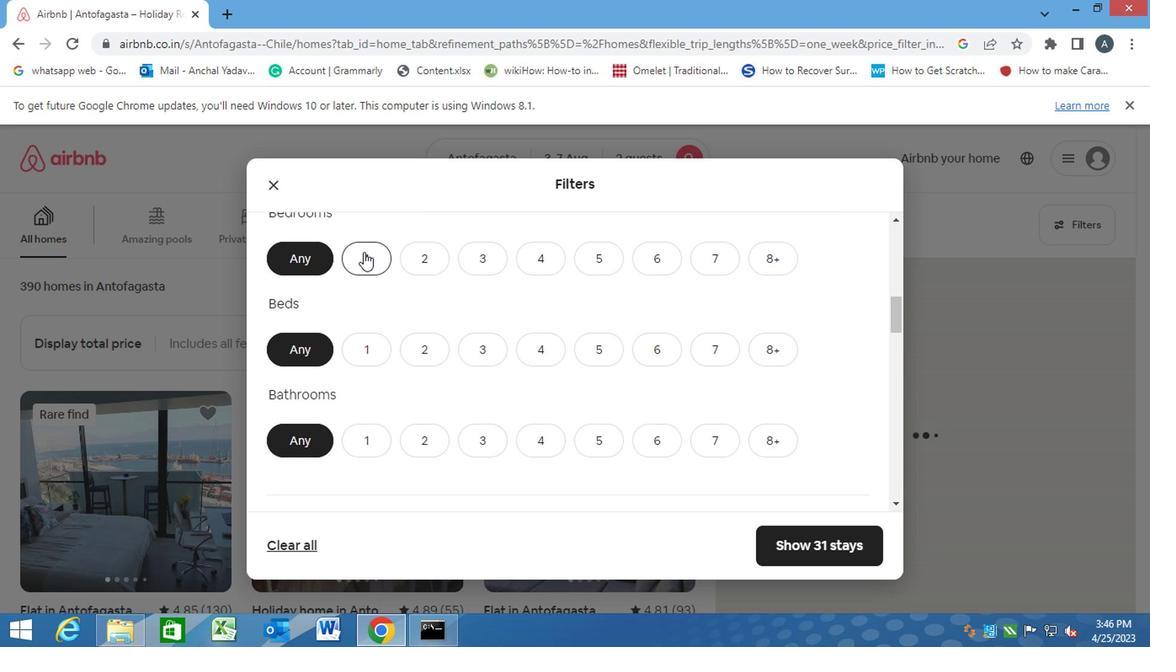 
Action: Mouse moved to (363, 345)
Screenshot: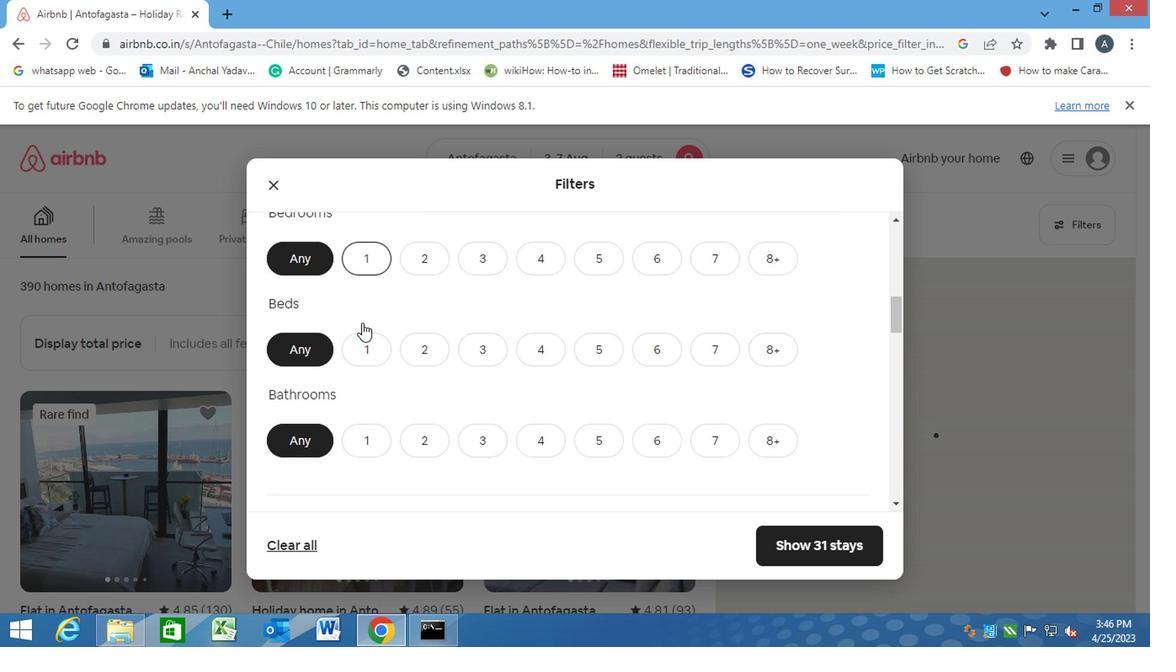 
Action: Mouse pressed left at (363, 345)
Screenshot: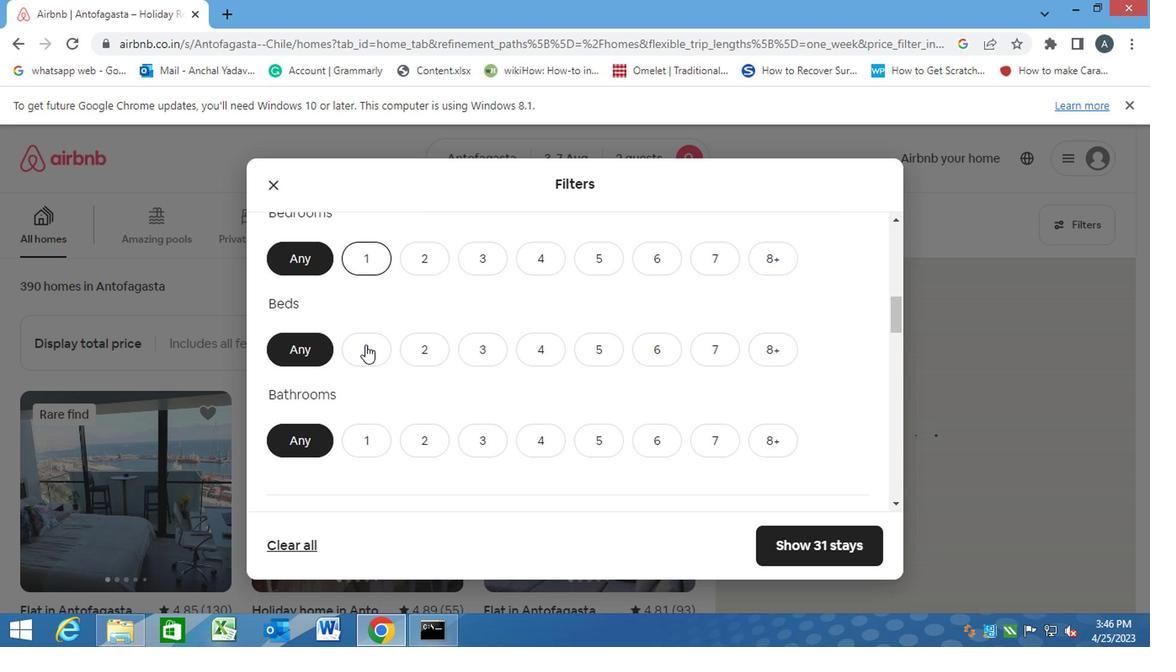 
Action: Mouse moved to (367, 445)
Screenshot: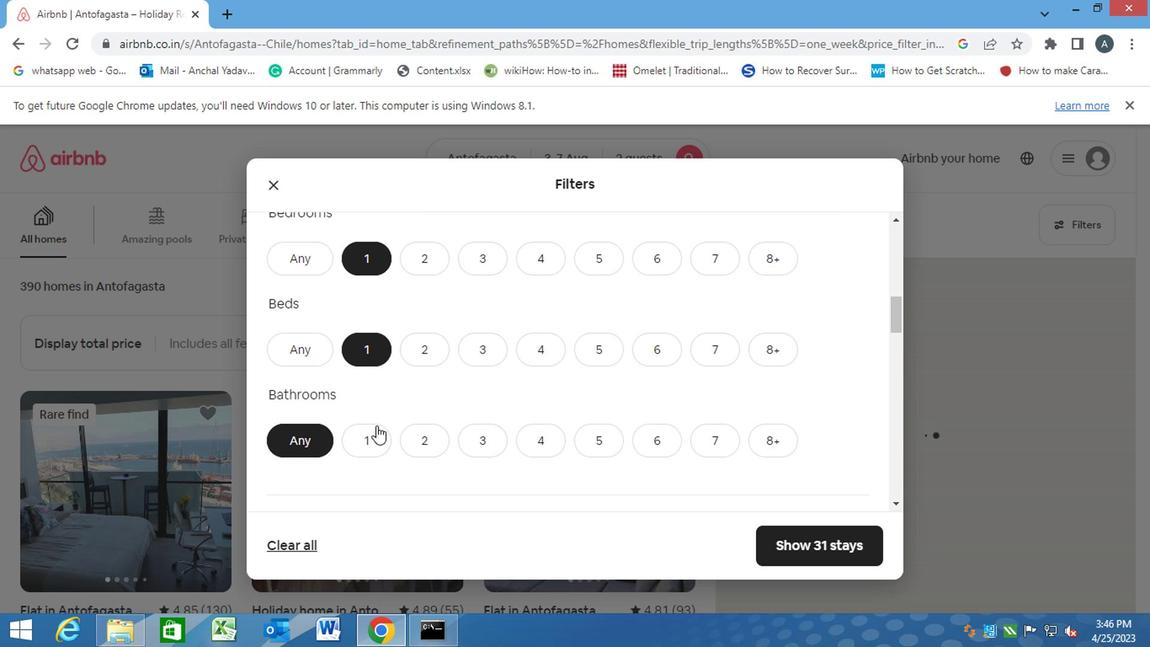 
Action: Mouse pressed left at (367, 445)
Screenshot: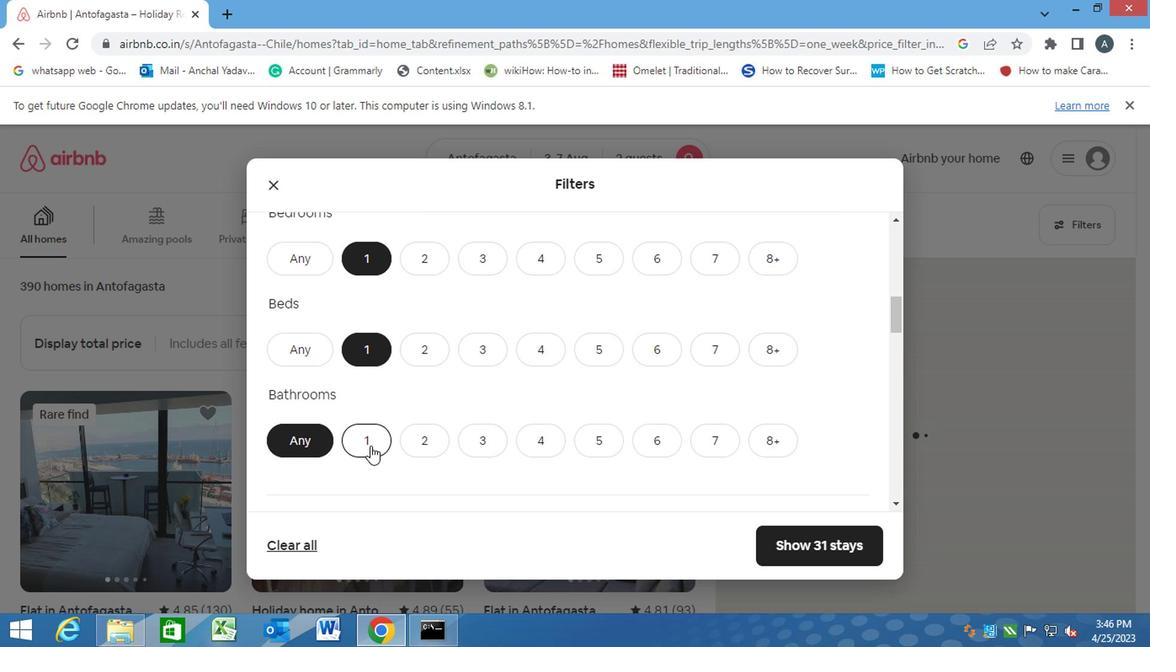 
Action: Mouse moved to (447, 458)
Screenshot: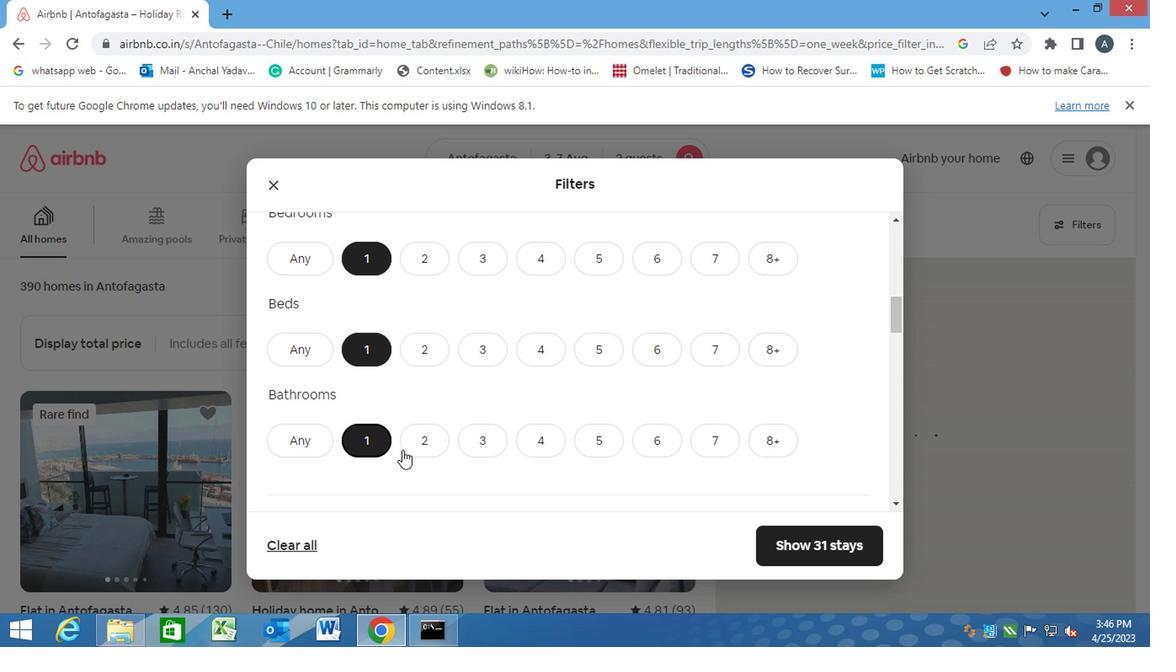 
Action: Mouse scrolled (447, 457) with delta (0, 0)
Screenshot: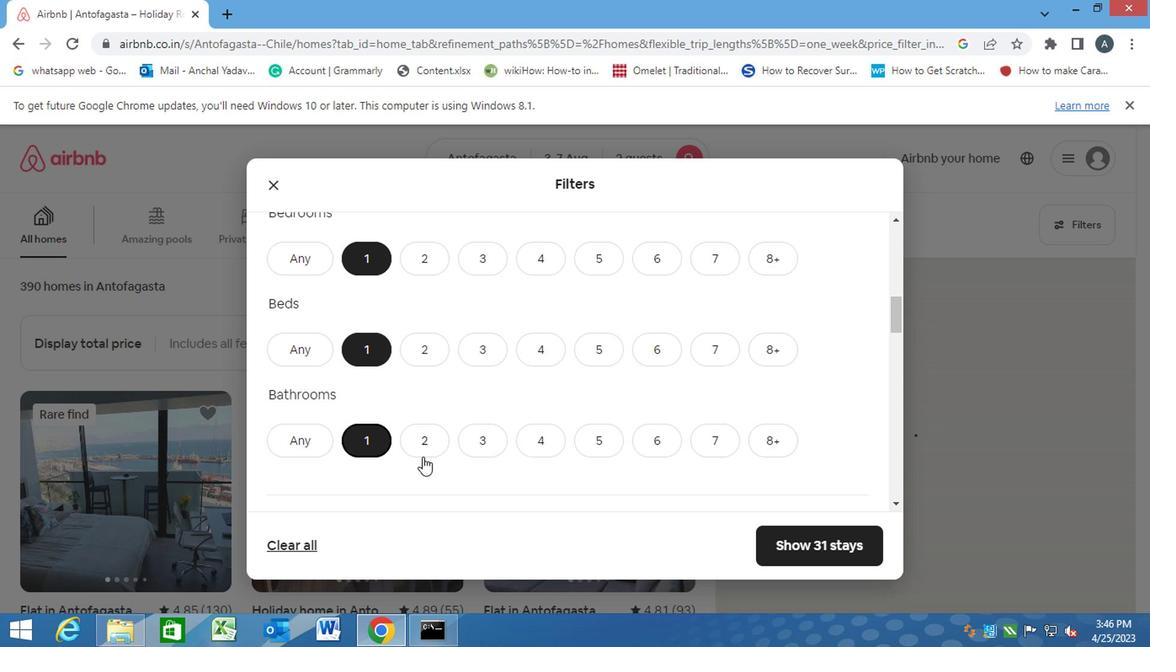 
Action: Mouse scrolled (447, 457) with delta (0, 0)
Screenshot: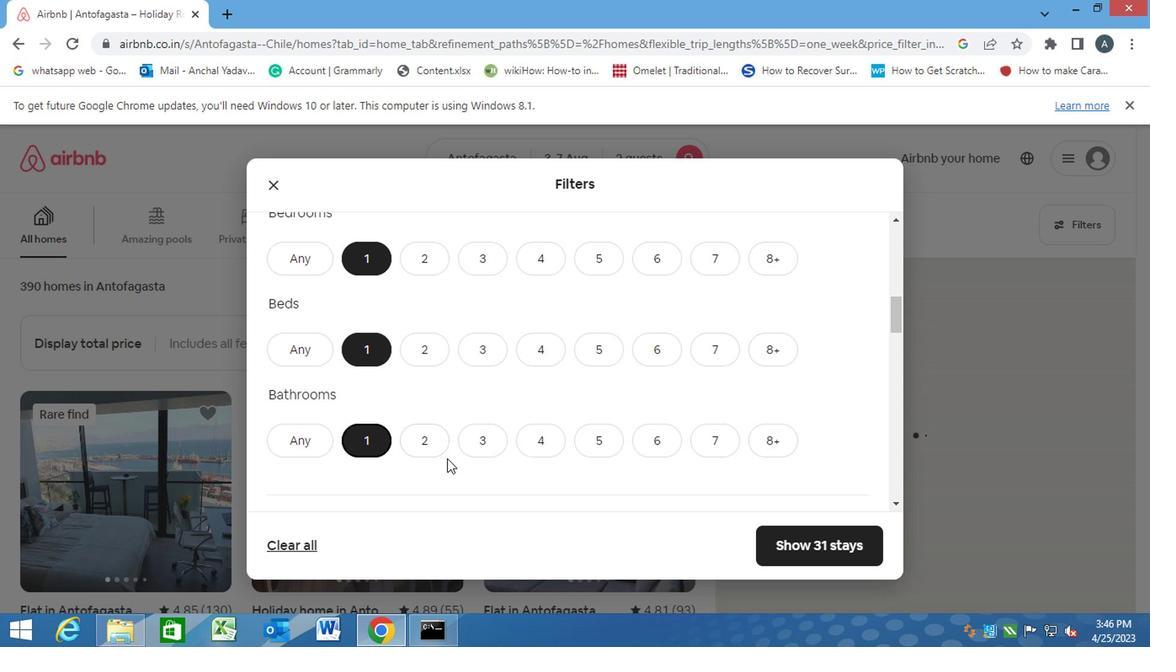 
Action: Mouse scrolled (447, 457) with delta (0, 0)
Screenshot: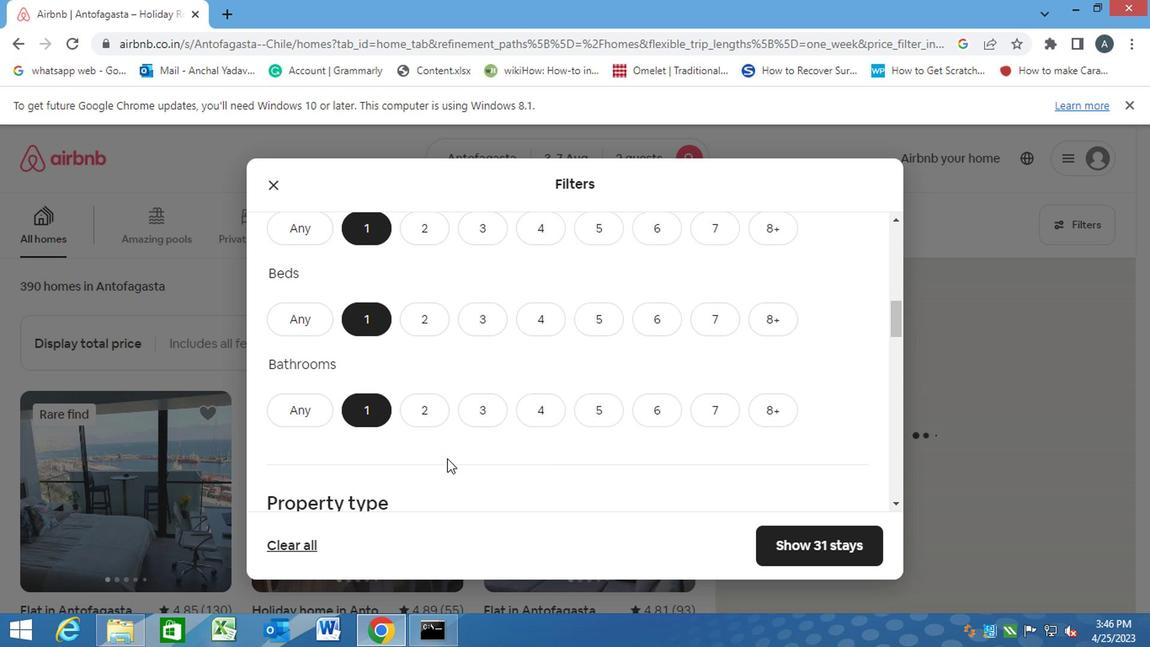 
Action: Mouse scrolled (447, 457) with delta (0, 0)
Screenshot: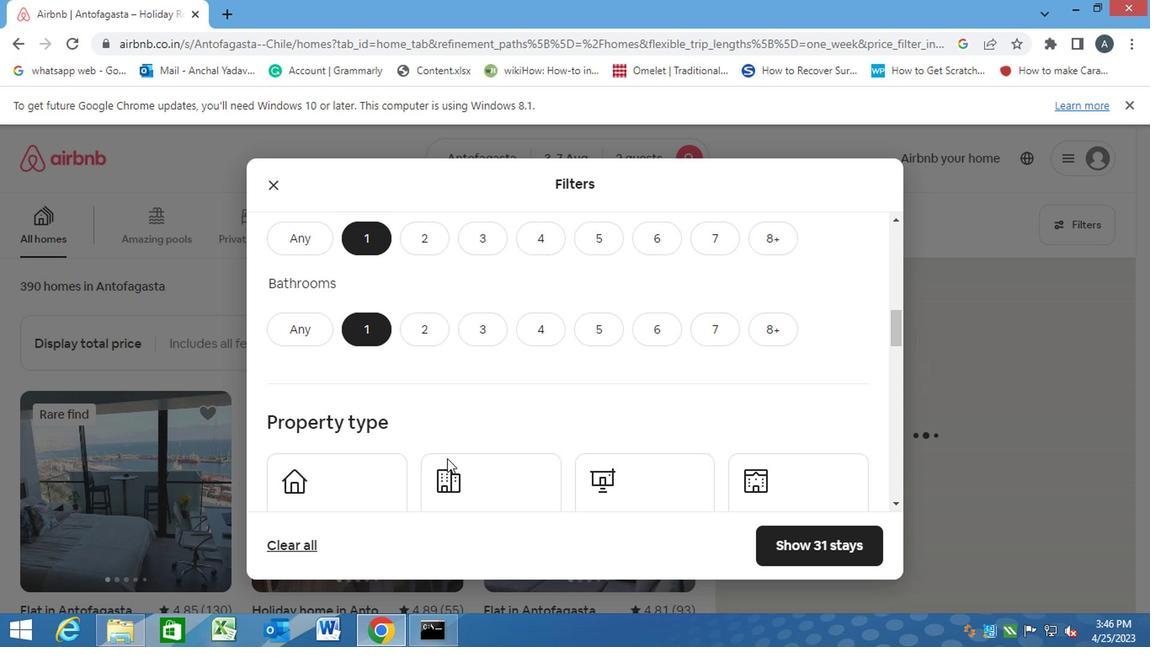 
Action: Mouse scrolled (447, 459) with delta (0, 0)
Screenshot: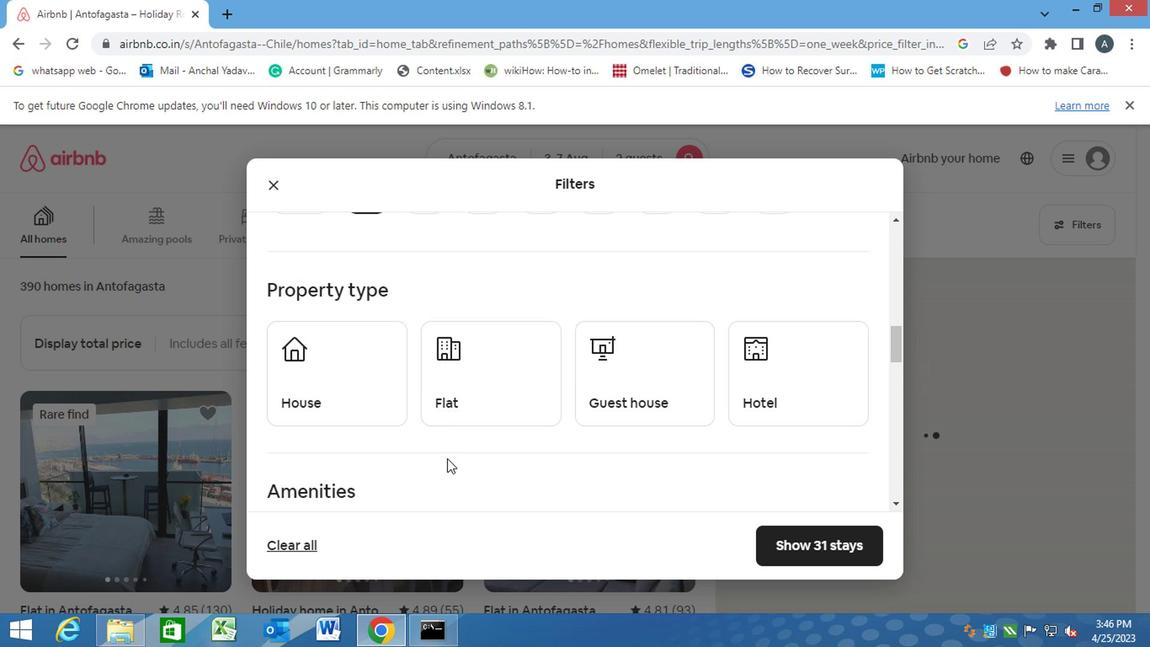 
Action: Mouse moved to (363, 350)
Screenshot: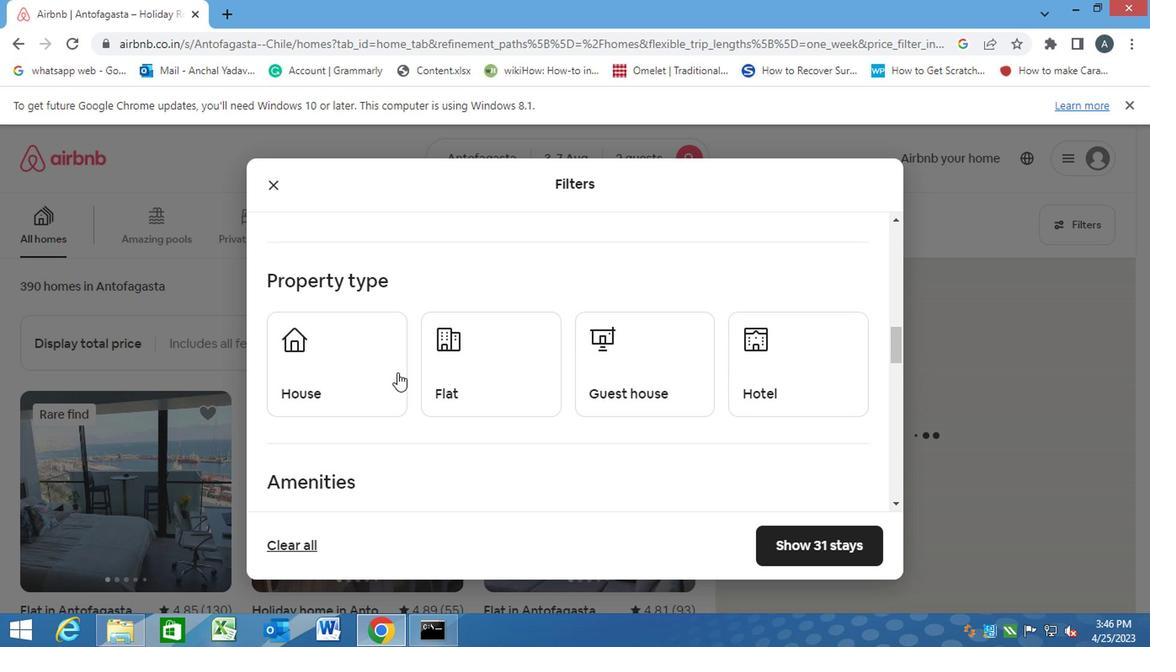 
Action: Mouse pressed left at (363, 350)
Screenshot: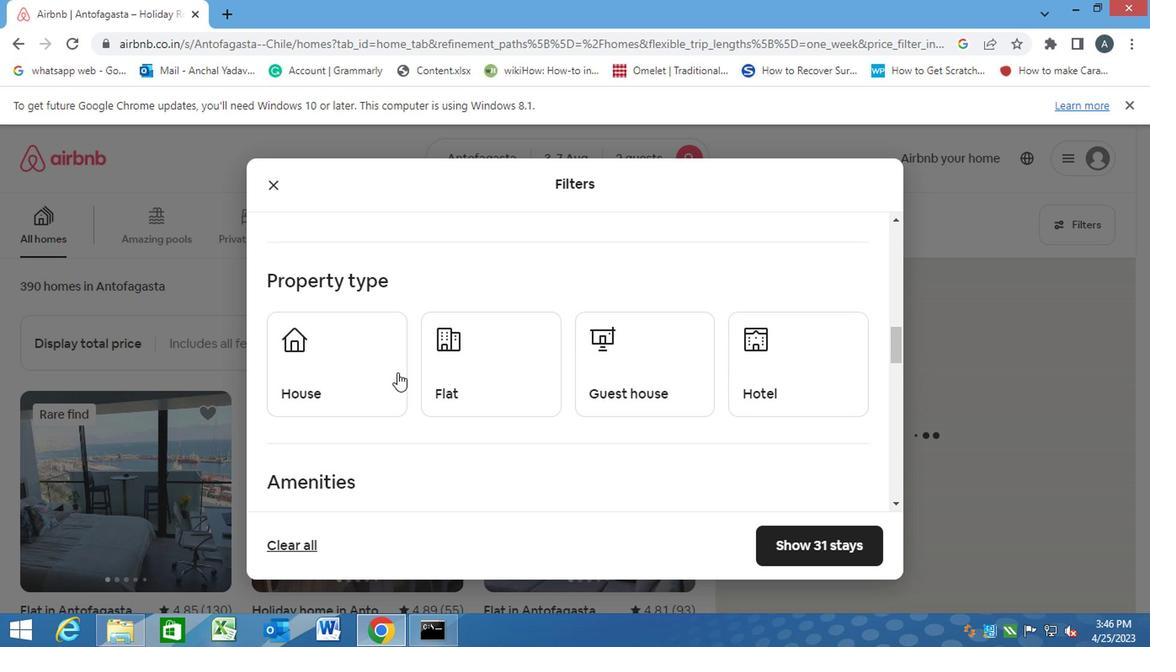 
Action: Mouse moved to (477, 369)
Screenshot: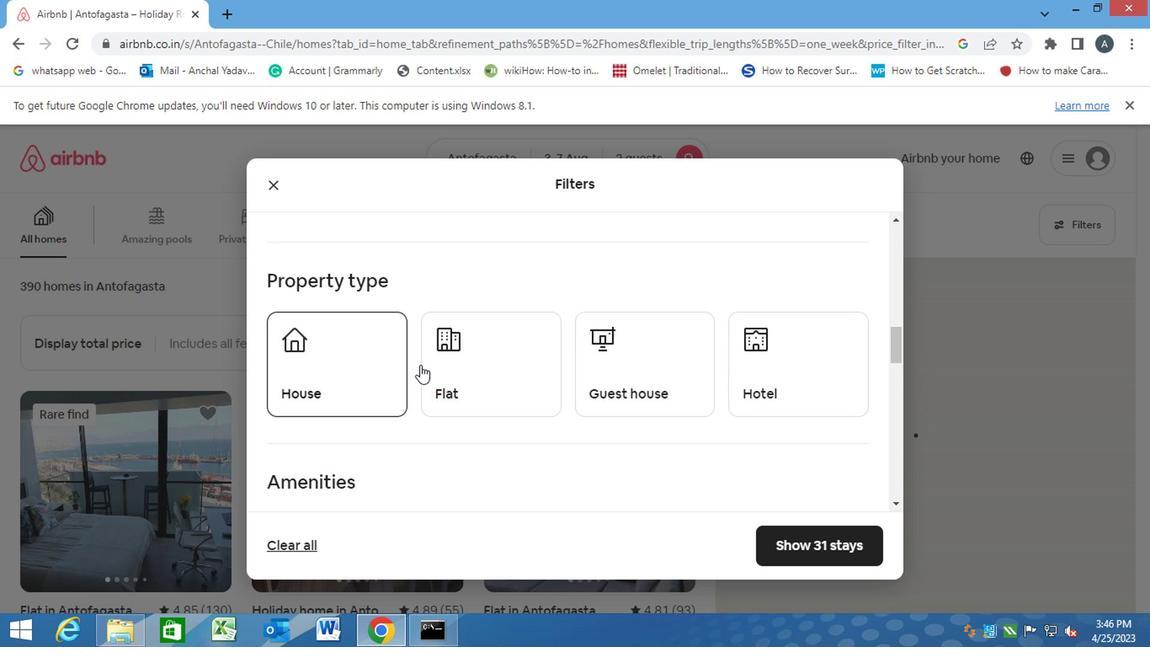 
Action: Mouse pressed left at (477, 369)
Screenshot: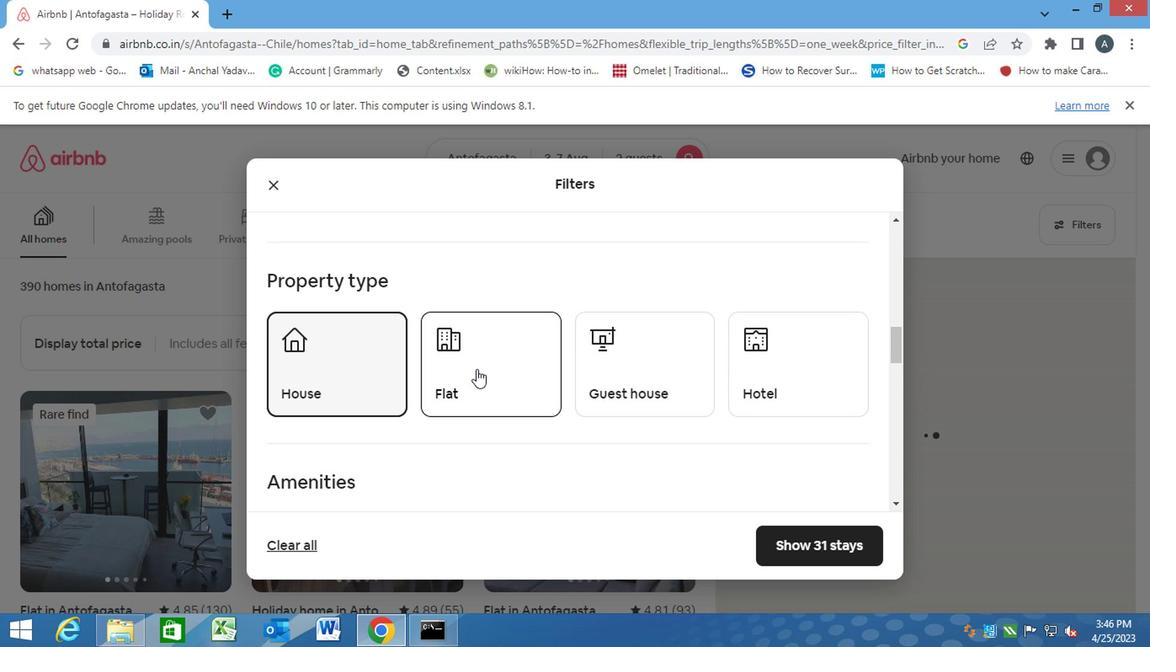 
Action: Mouse moved to (777, 354)
Screenshot: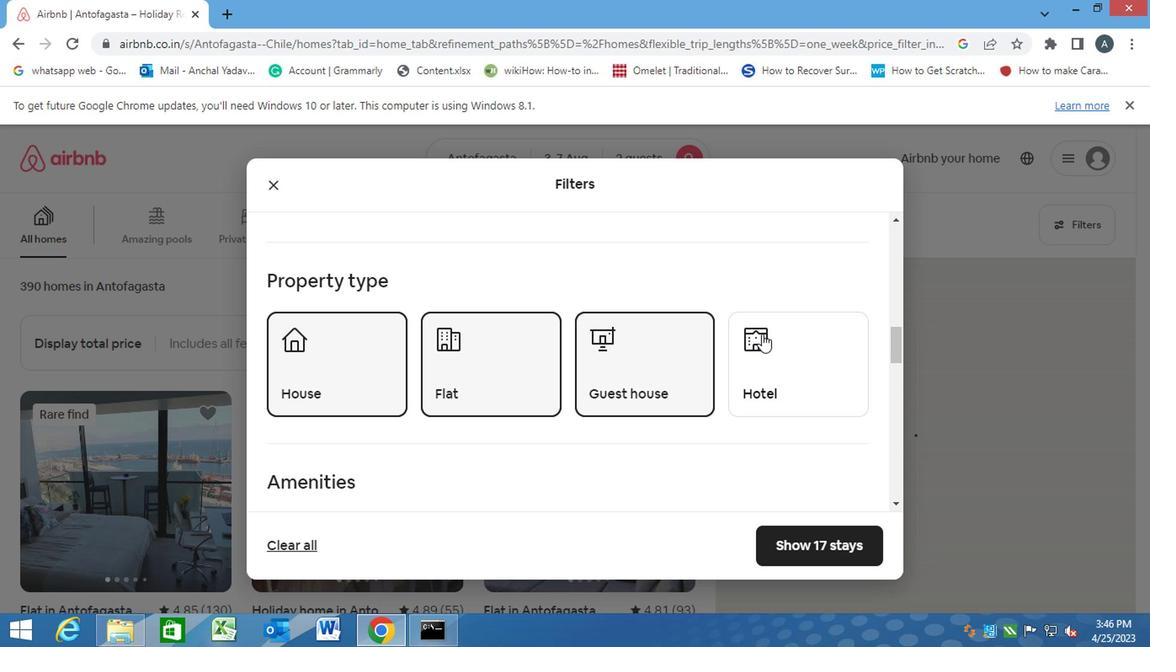 
Action: Mouse pressed left at (777, 354)
Screenshot: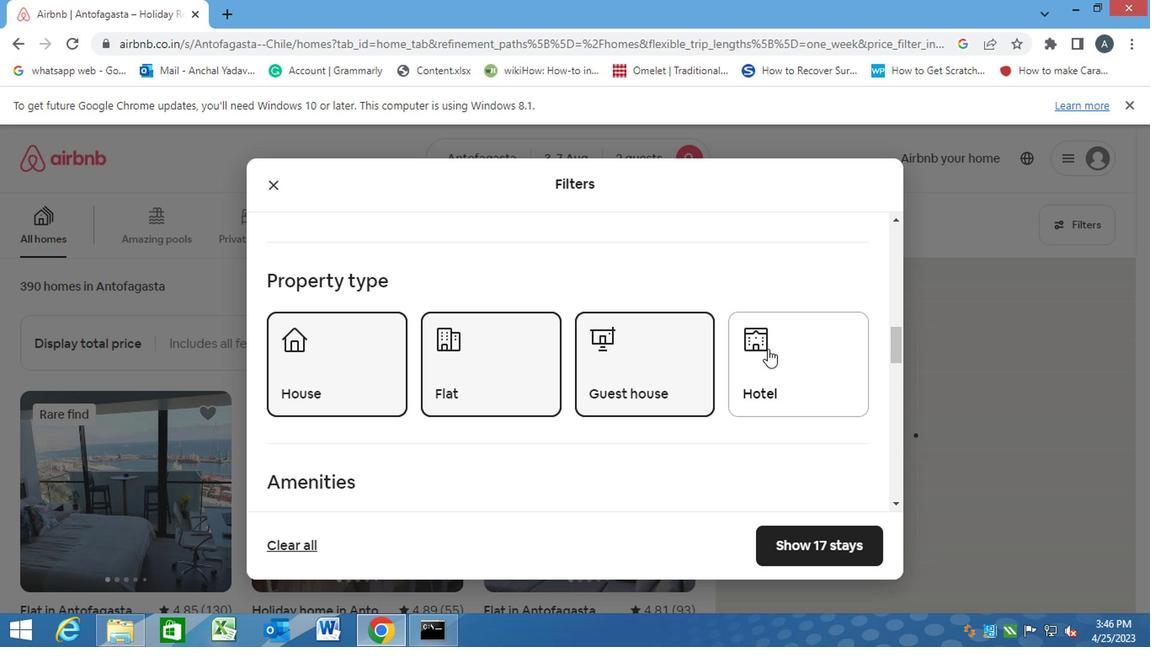 
Action: Mouse moved to (617, 429)
Screenshot: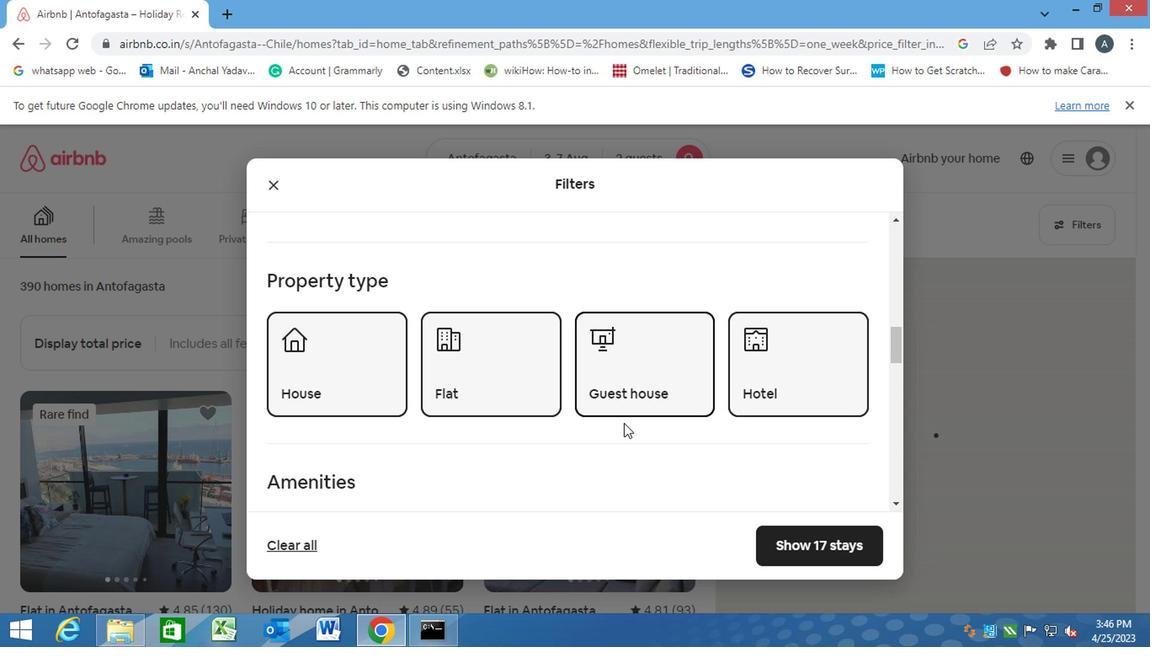
Action: Mouse scrolled (617, 428) with delta (0, 0)
Screenshot: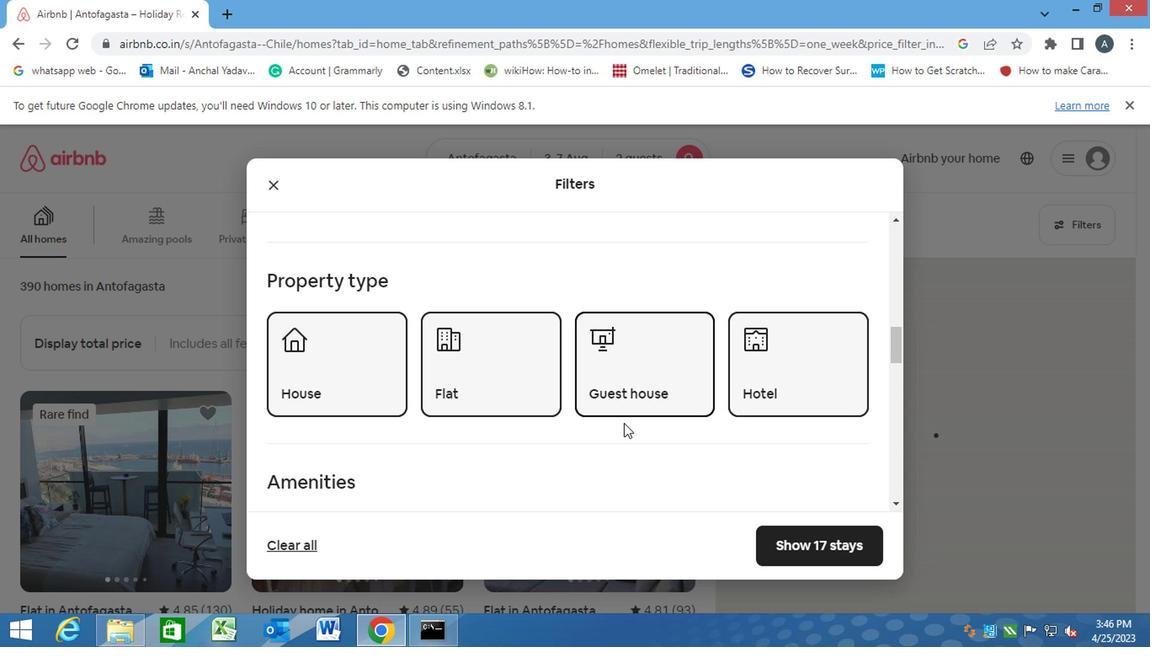 
Action: Mouse moved to (616, 430)
Screenshot: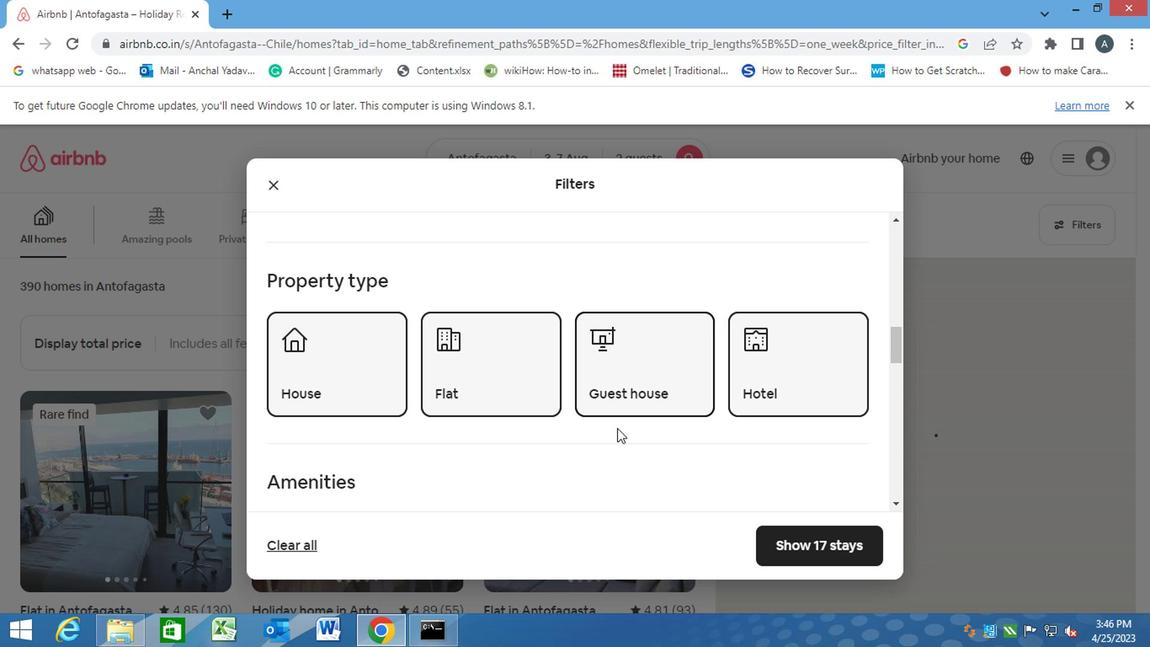 
Action: Mouse scrolled (616, 430) with delta (0, 0)
Screenshot: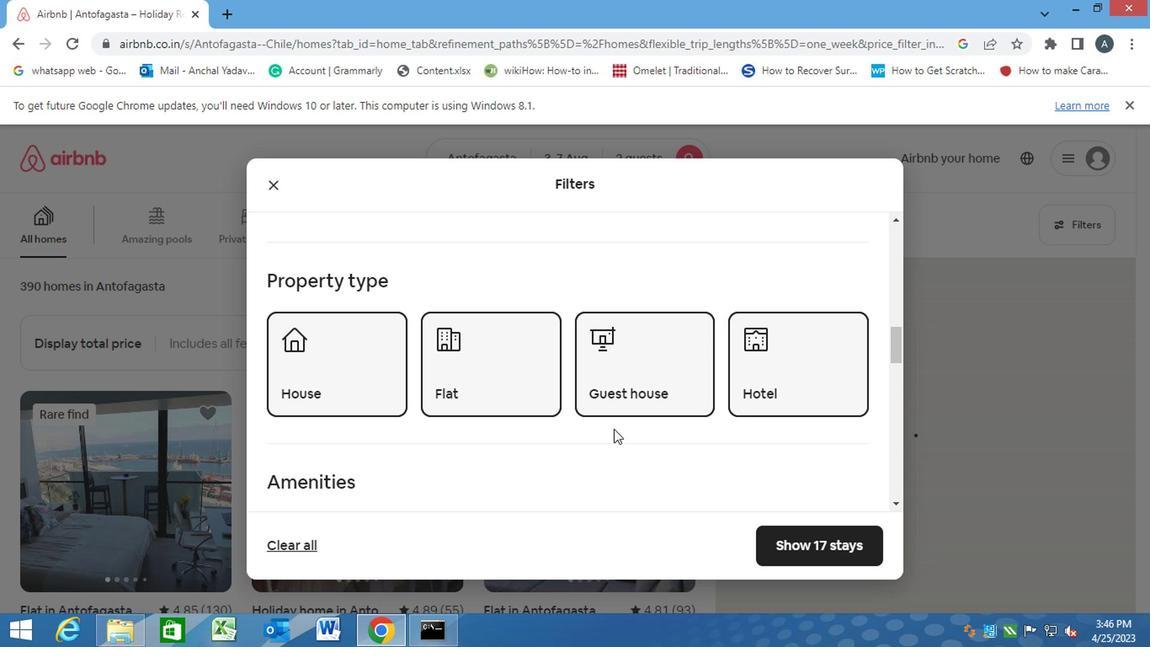 
Action: Mouse scrolled (616, 430) with delta (0, 0)
Screenshot: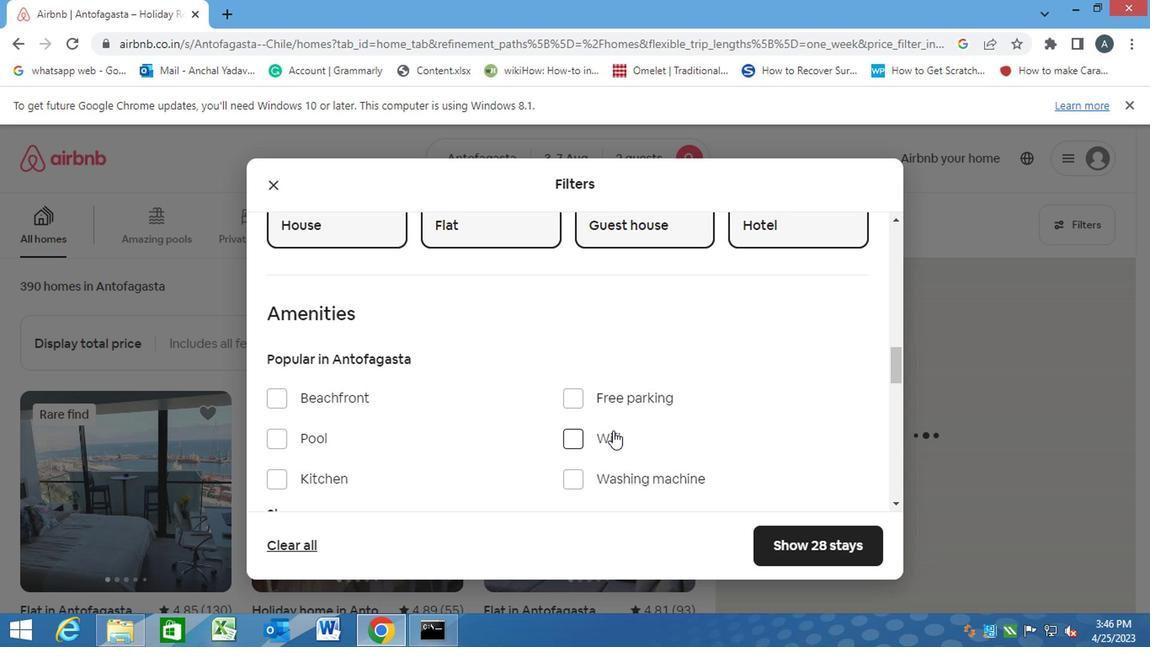 
Action: Mouse scrolled (616, 430) with delta (0, 0)
Screenshot: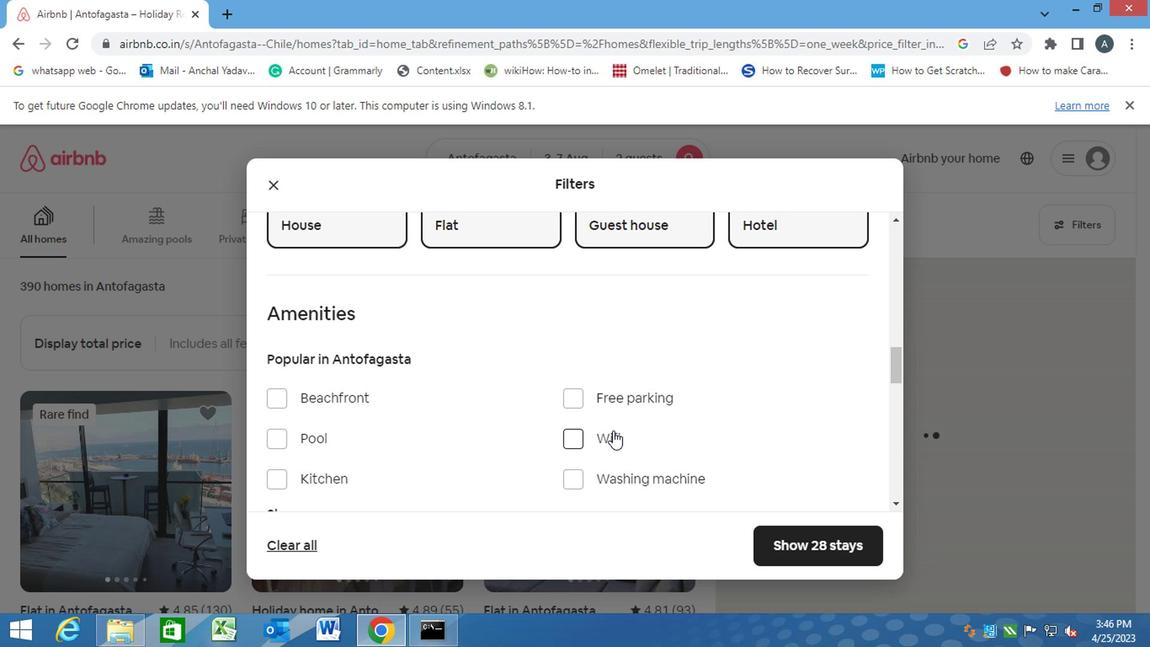 
Action: Mouse scrolled (616, 430) with delta (0, 0)
Screenshot: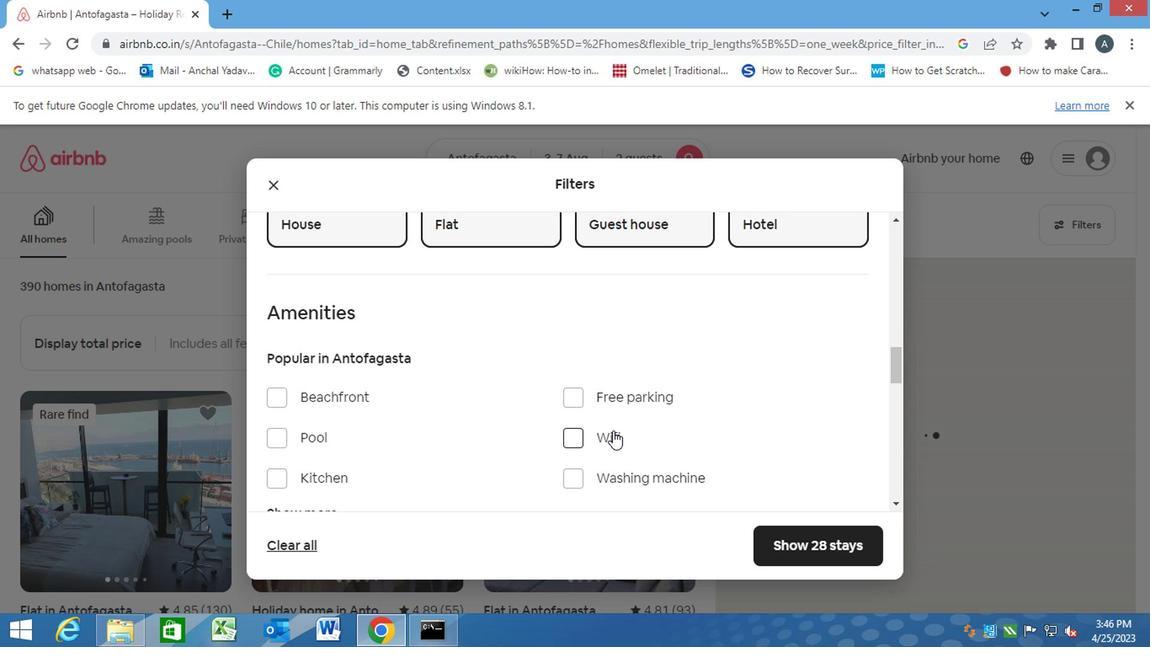 
Action: Mouse moved to (637, 421)
Screenshot: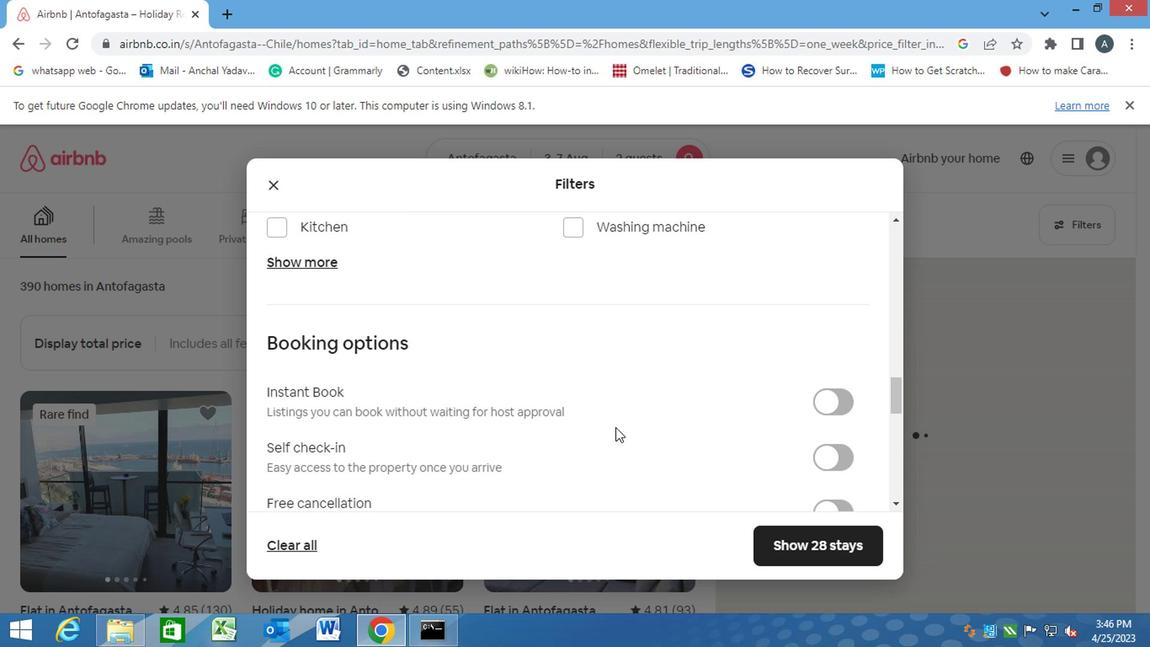
Action: Mouse scrolled (637, 420) with delta (0, -1)
Screenshot: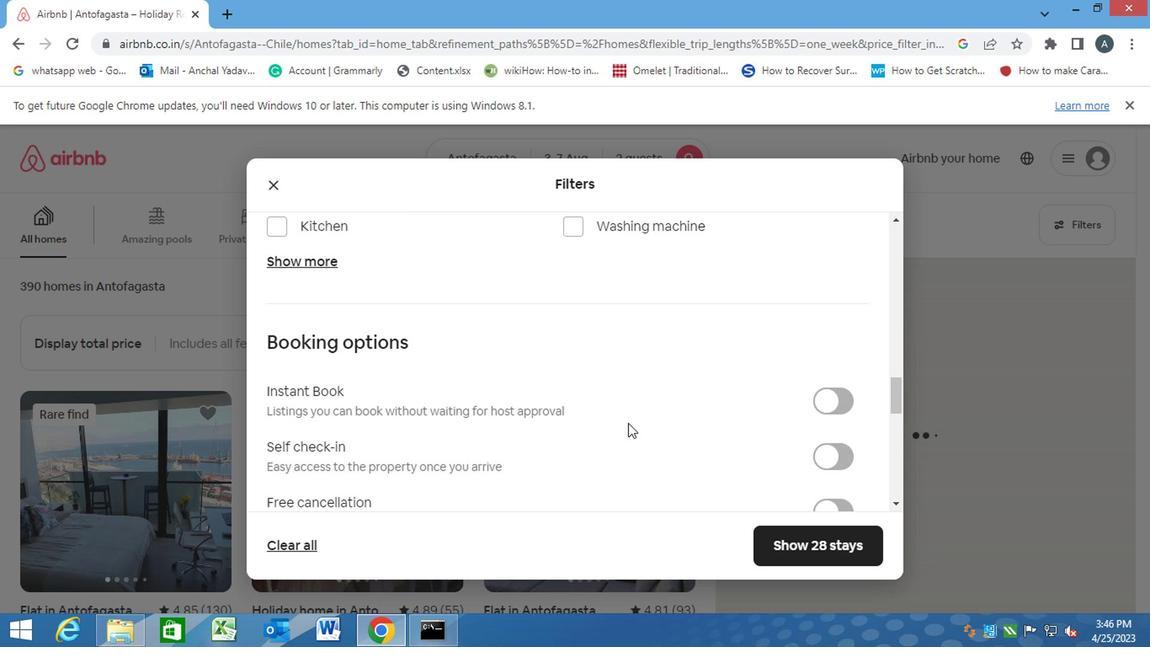 
Action: Mouse scrolled (637, 420) with delta (0, -1)
Screenshot: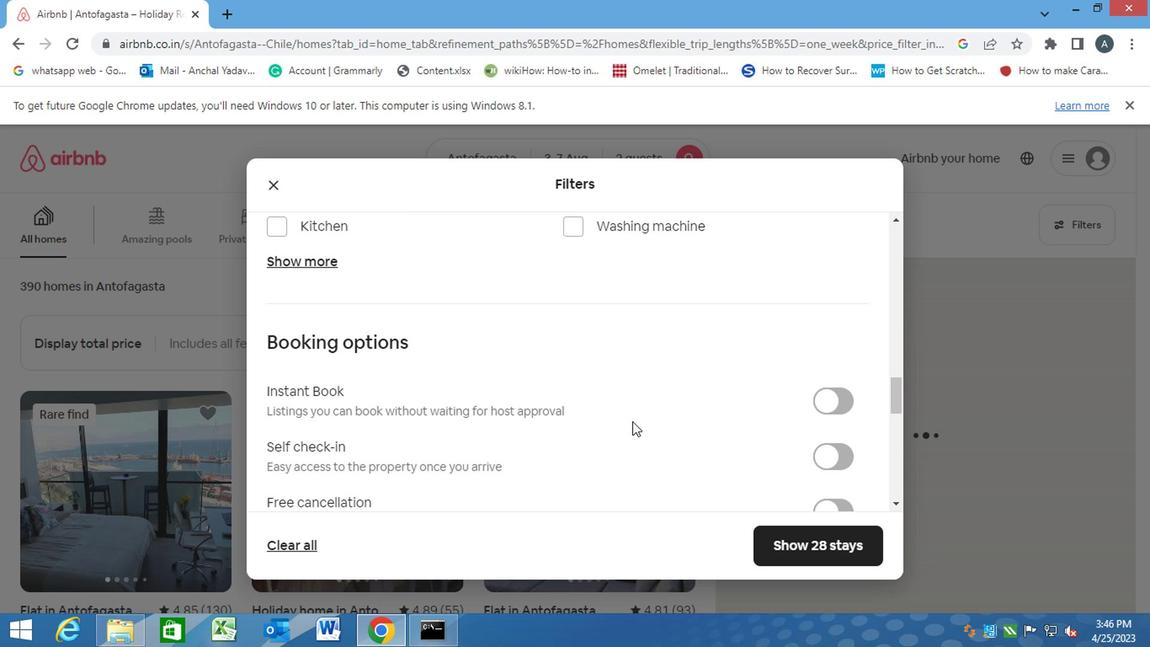 
Action: Mouse moved to (835, 289)
Screenshot: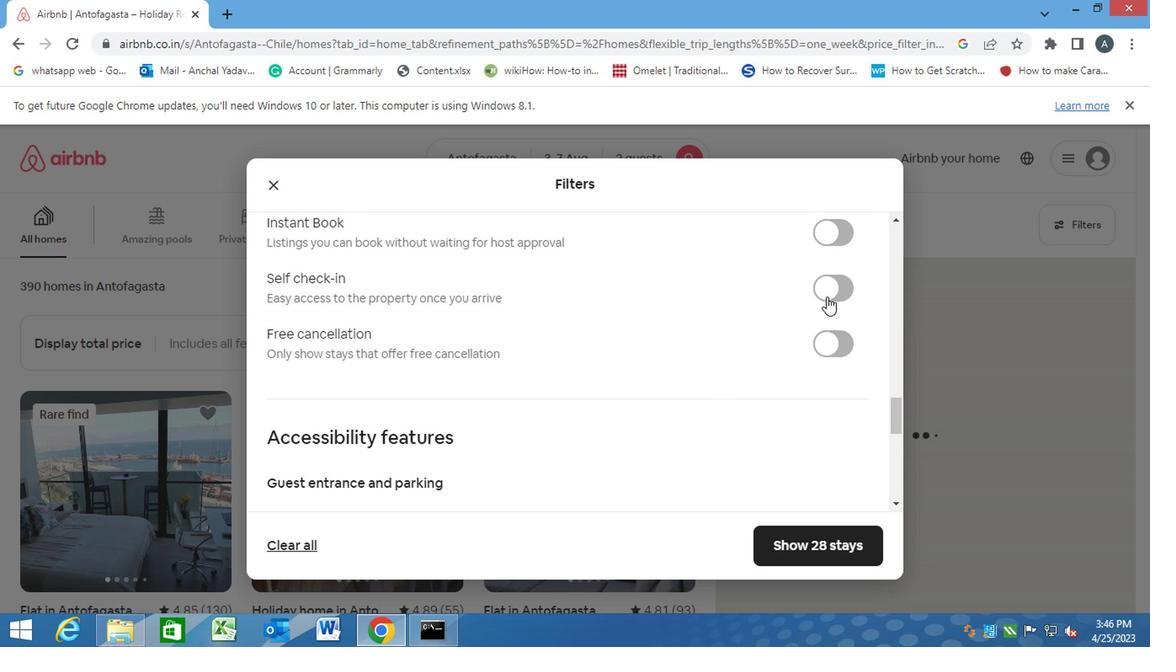 
Action: Mouse pressed left at (835, 289)
Screenshot: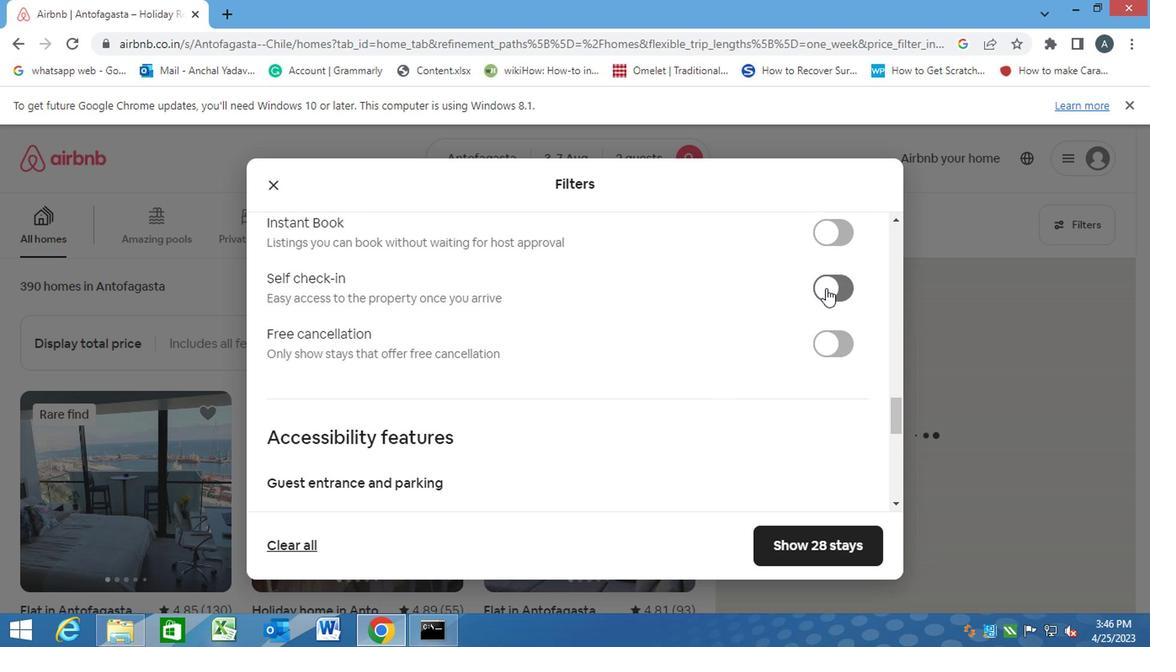 
Action: Mouse moved to (535, 375)
Screenshot: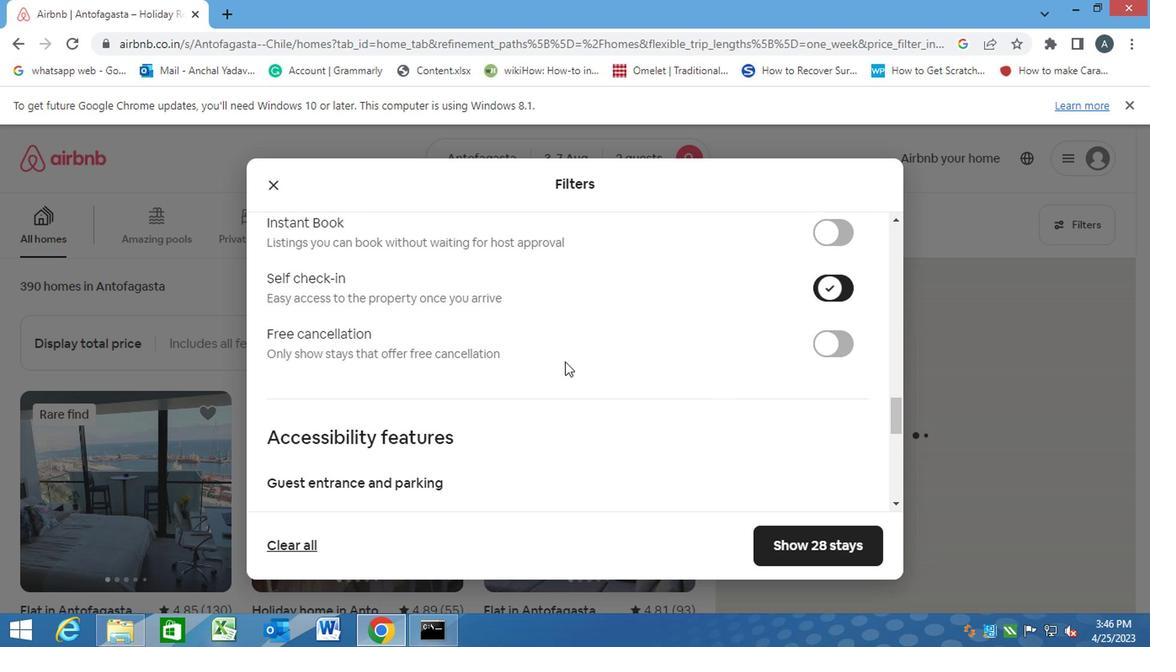 
Action: Mouse scrolled (535, 374) with delta (0, -1)
Screenshot: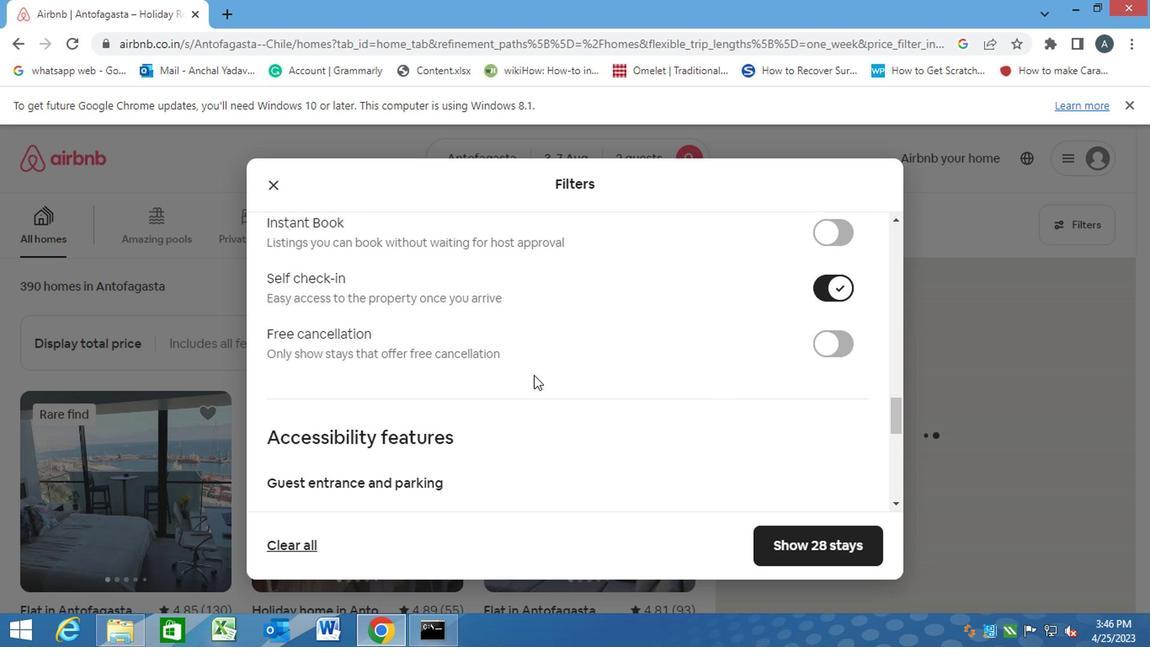 
Action: Mouse scrolled (535, 374) with delta (0, -1)
Screenshot: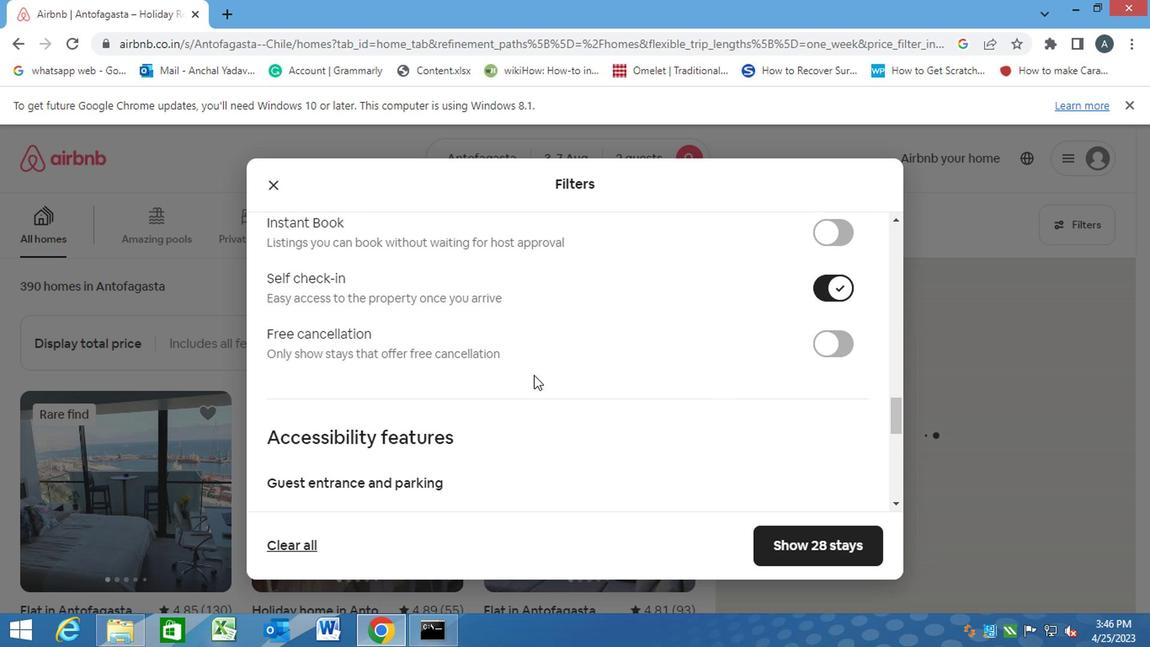 
Action: Mouse scrolled (535, 374) with delta (0, -1)
Screenshot: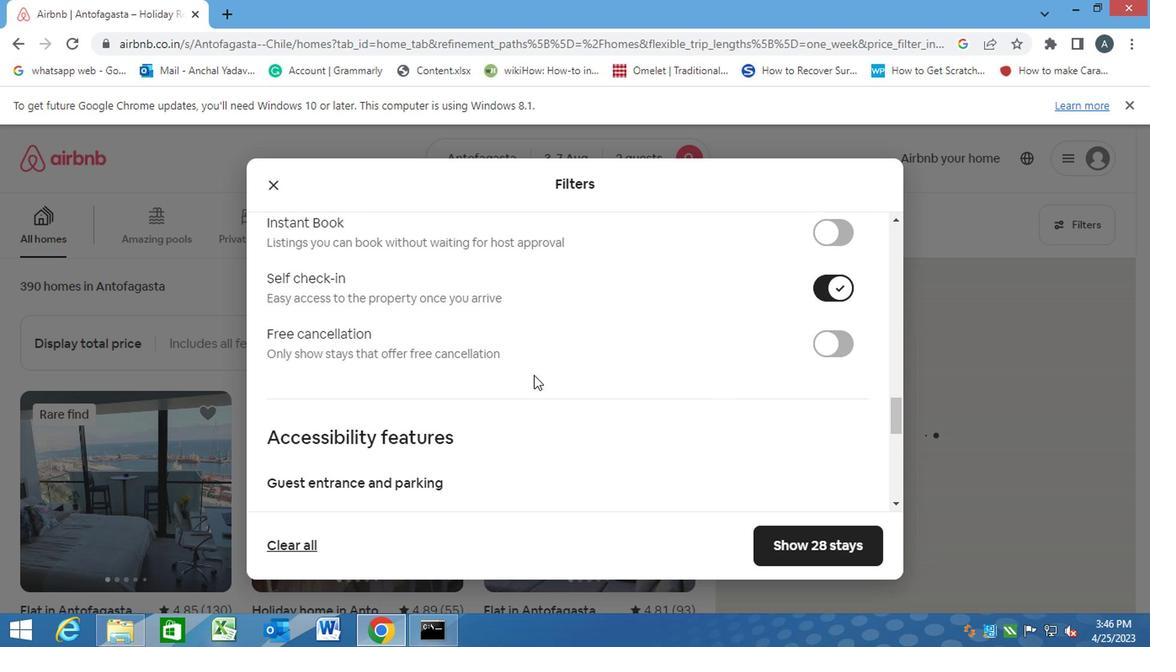 
Action: Mouse scrolled (535, 374) with delta (0, -1)
Screenshot: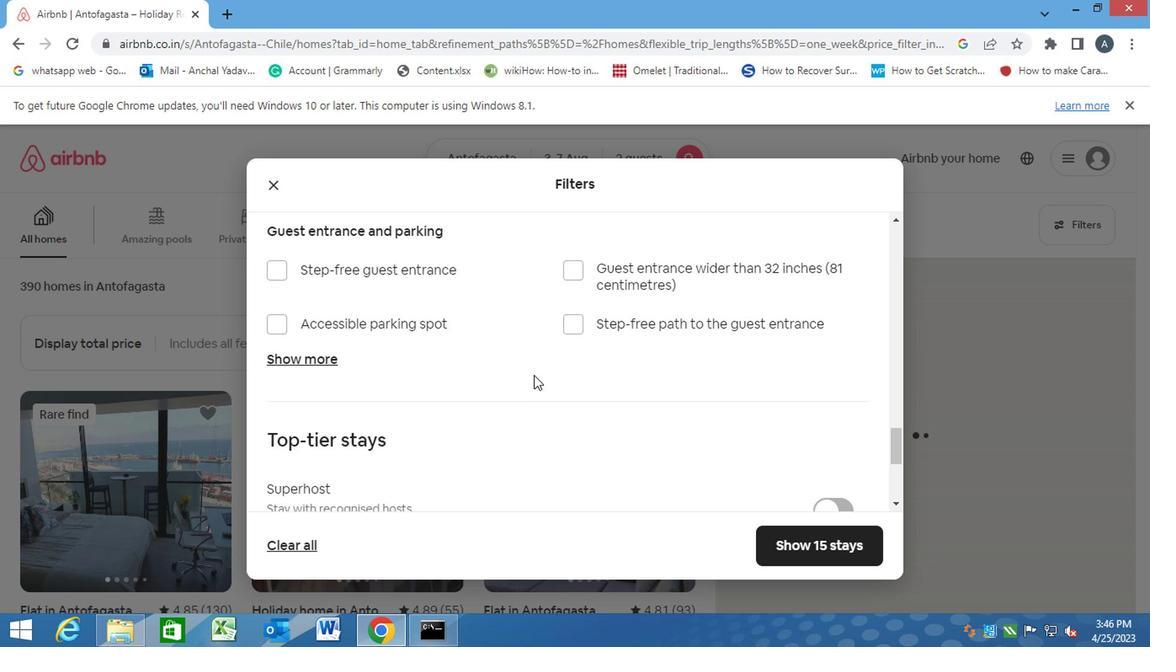 
Action: Mouse scrolled (535, 374) with delta (0, -1)
Screenshot: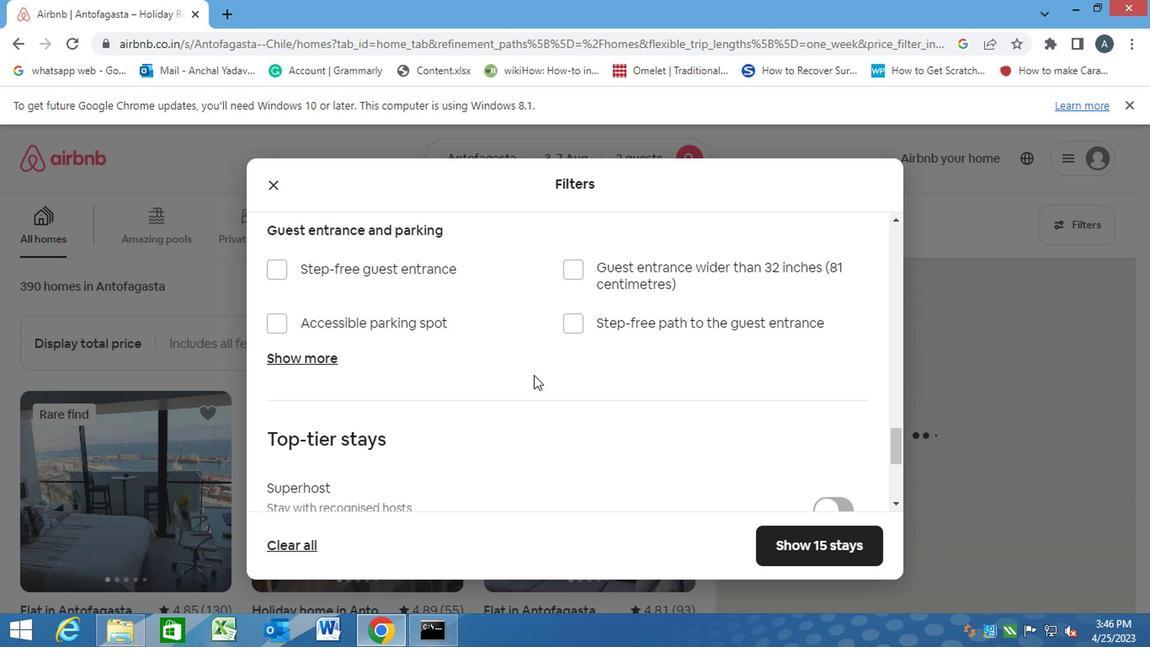 
Action: Mouse scrolled (535, 374) with delta (0, -1)
Screenshot: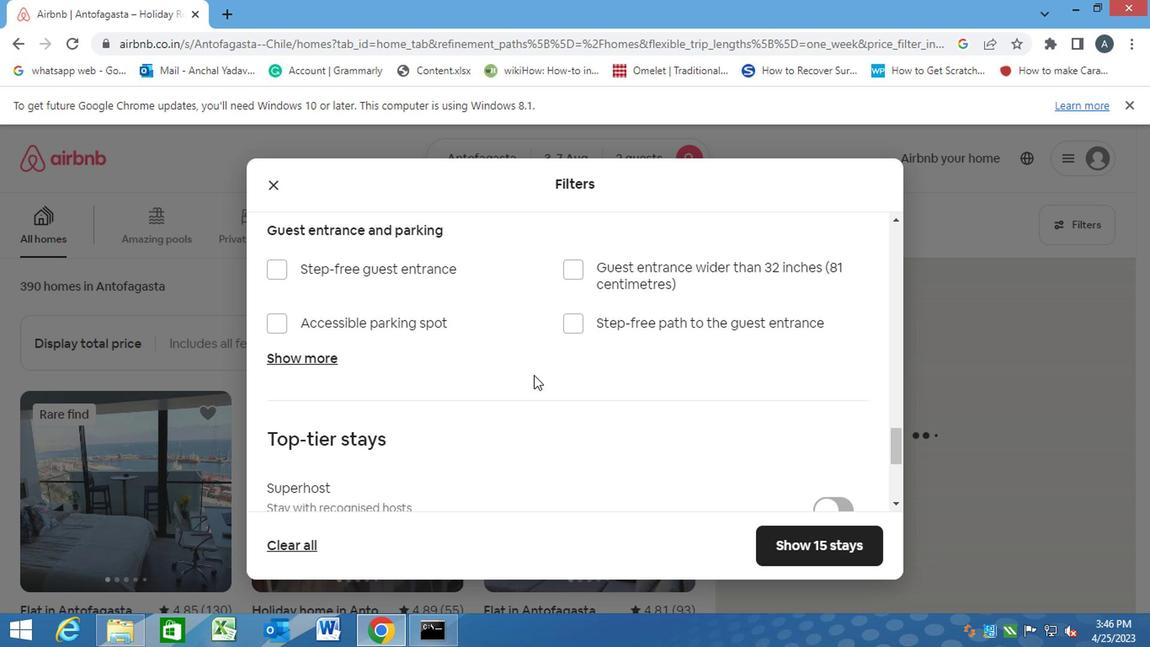 
Action: Mouse moved to (533, 378)
Screenshot: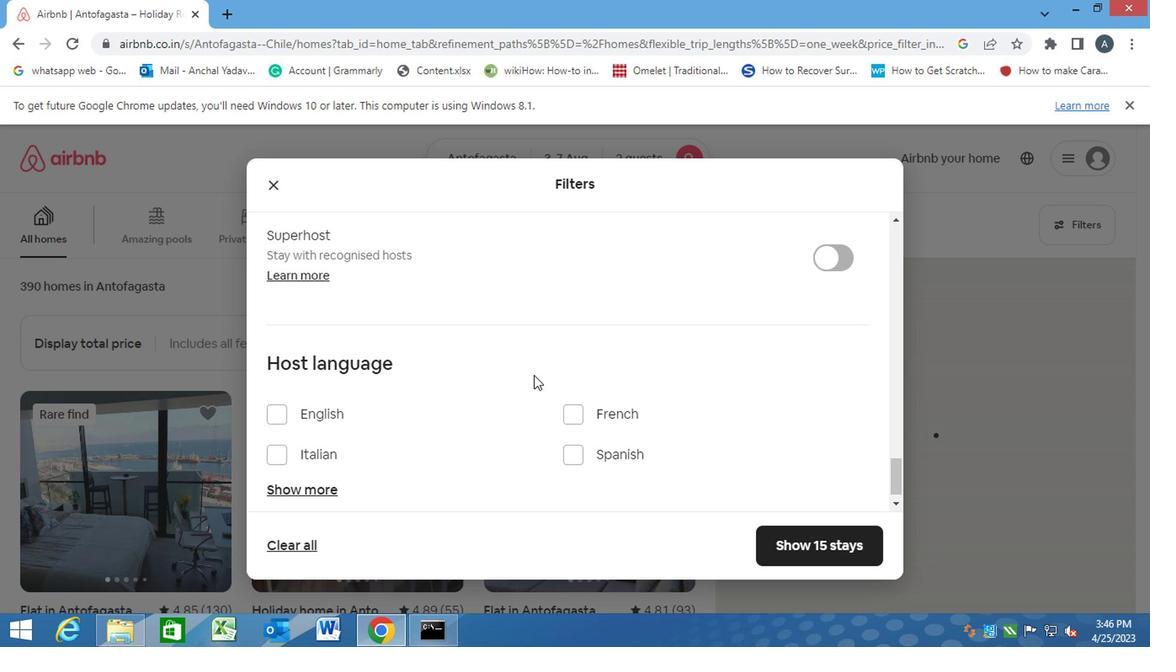 
Action: Mouse scrolled (533, 377) with delta (0, 0)
Screenshot: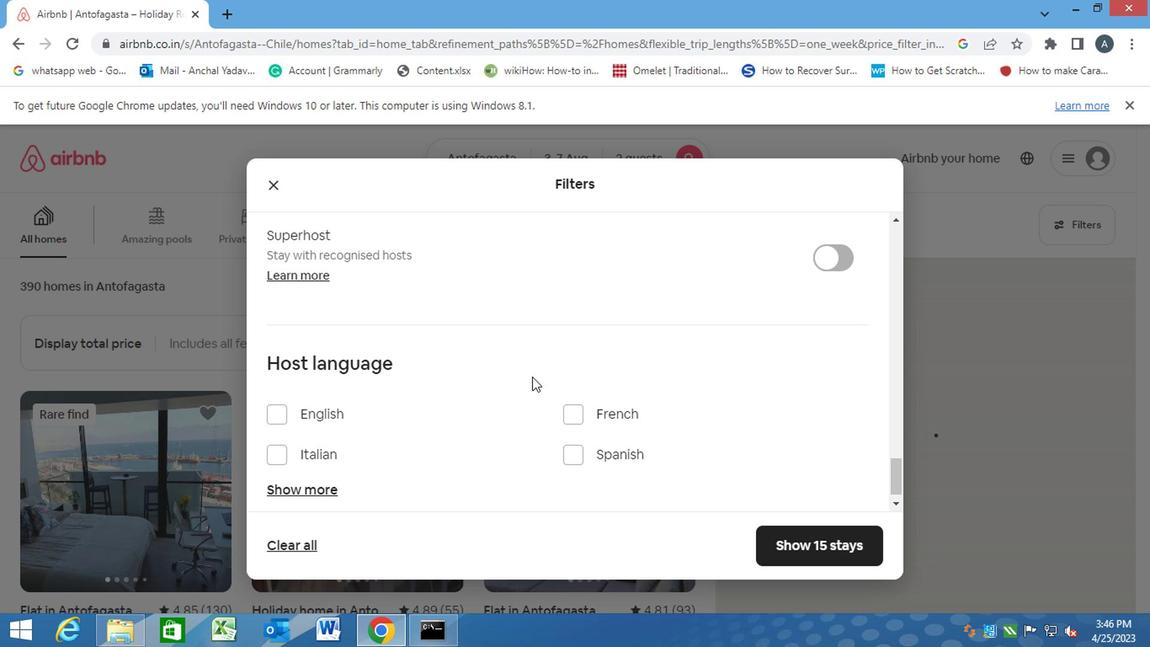 
Action: Mouse moved to (532, 378)
Screenshot: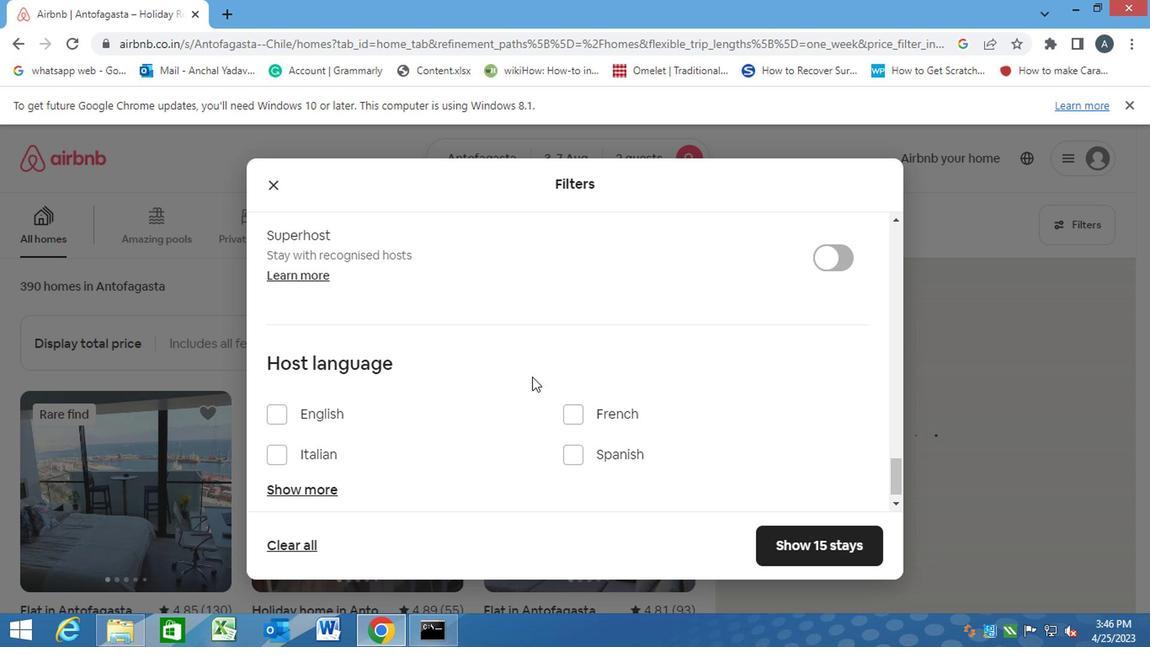 
Action: Mouse scrolled (532, 378) with delta (0, 0)
Screenshot: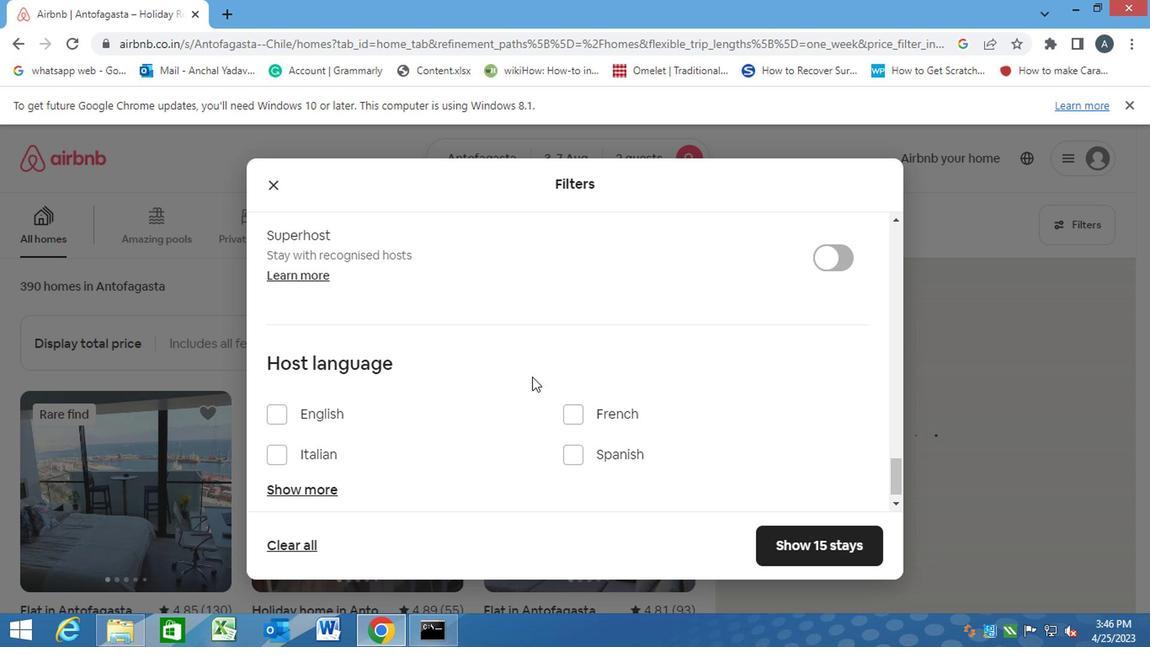 
Action: Mouse moved to (275, 390)
Screenshot: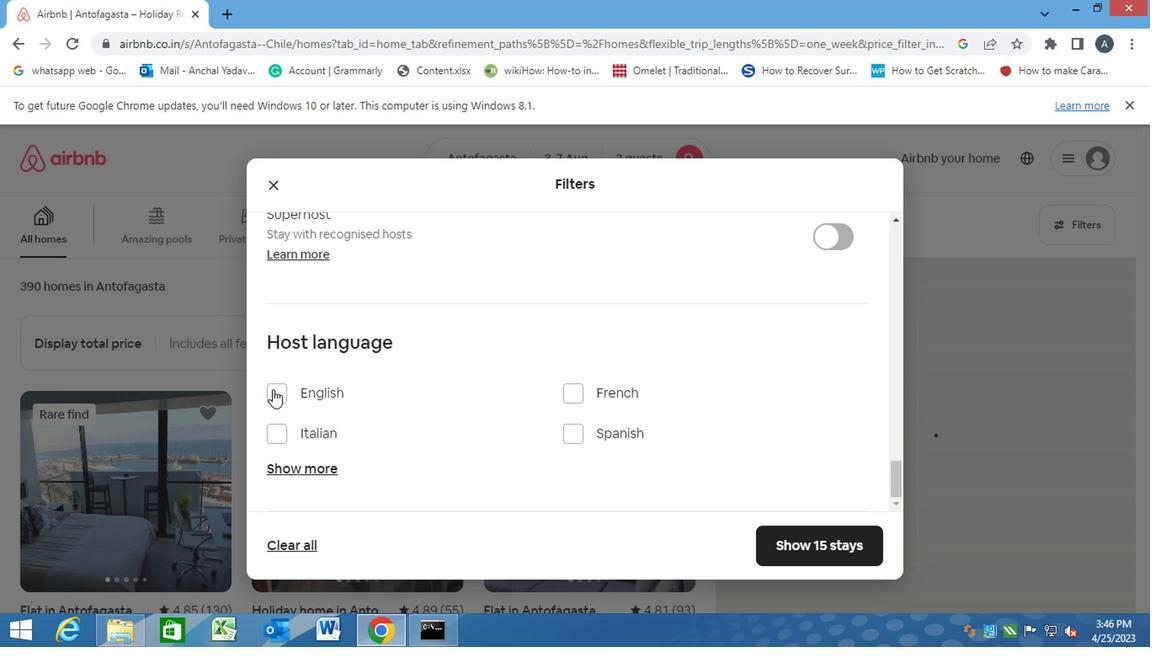 
Action: Mouse pressed left at (275, 390)
Screenshot: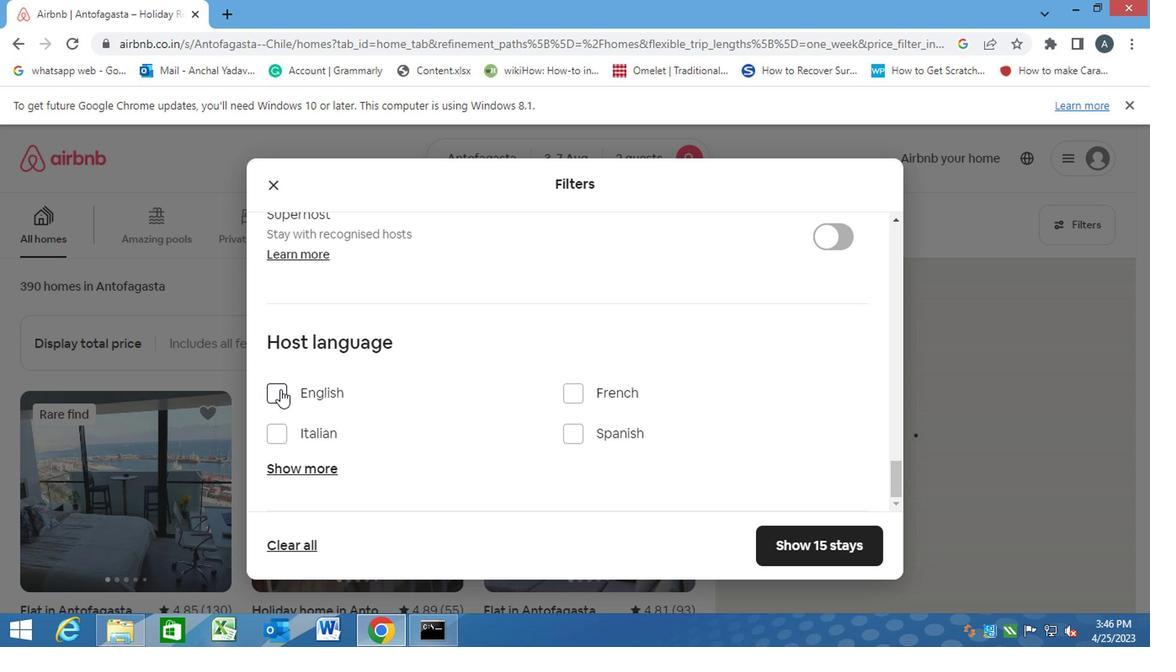 
Action: Mouse moved to (828, 547)
Screenshot: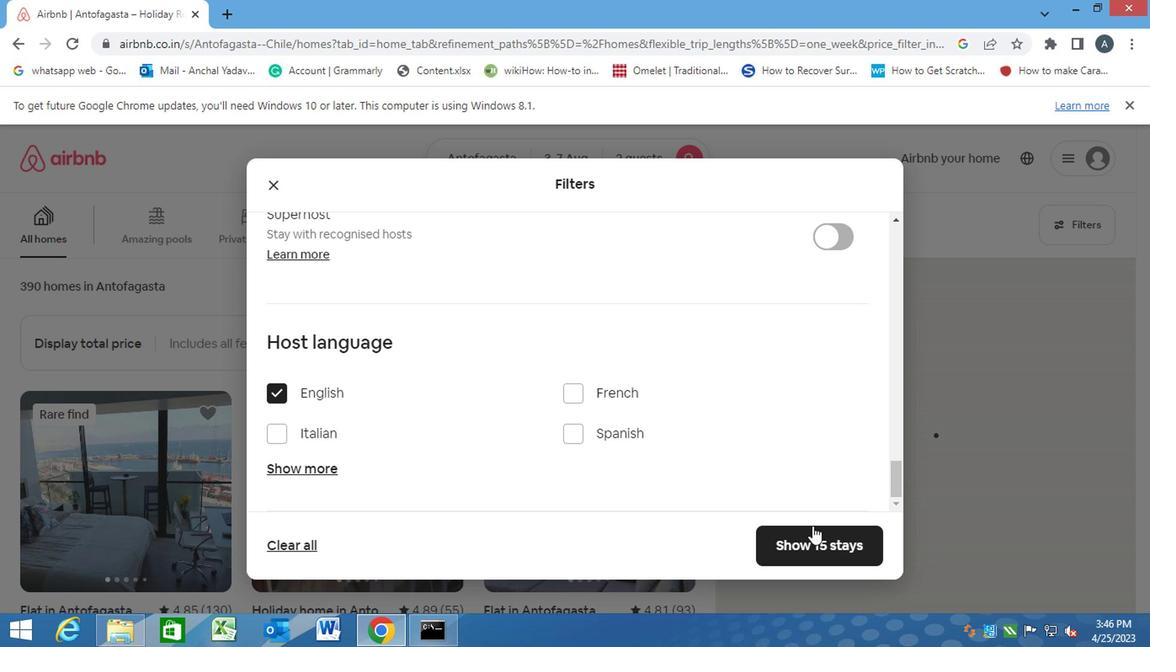 
Action: Mouse pressed left at (828, 547)
Screenshot: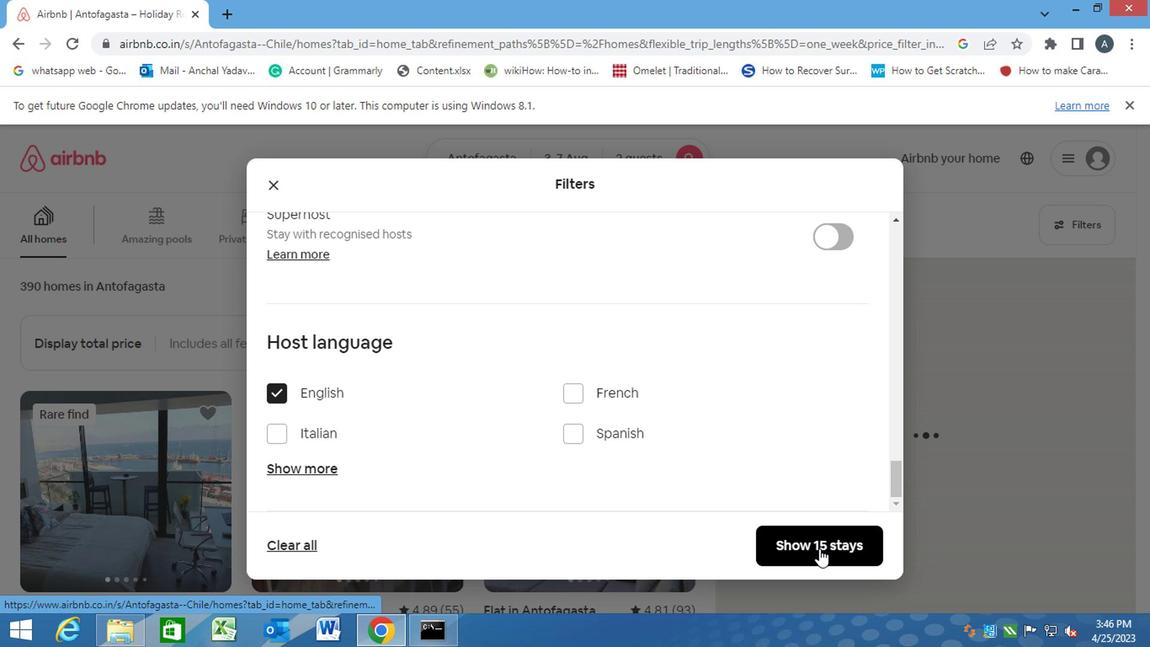 
